 Task: Look for space in Moncton, Canada from 4th June, 2023 to 8th June, 2023 for 2 adults in price range Rs.8000 to Rs.16000. Place can be private room with 1  bedroom having 1 bed and 1 bathroom. Property type can be house, flat, guest house, hotel. Booking option can be shelf check-in. Required host language is English.
Action: Mouse moved to (434, 81)
Screenshot: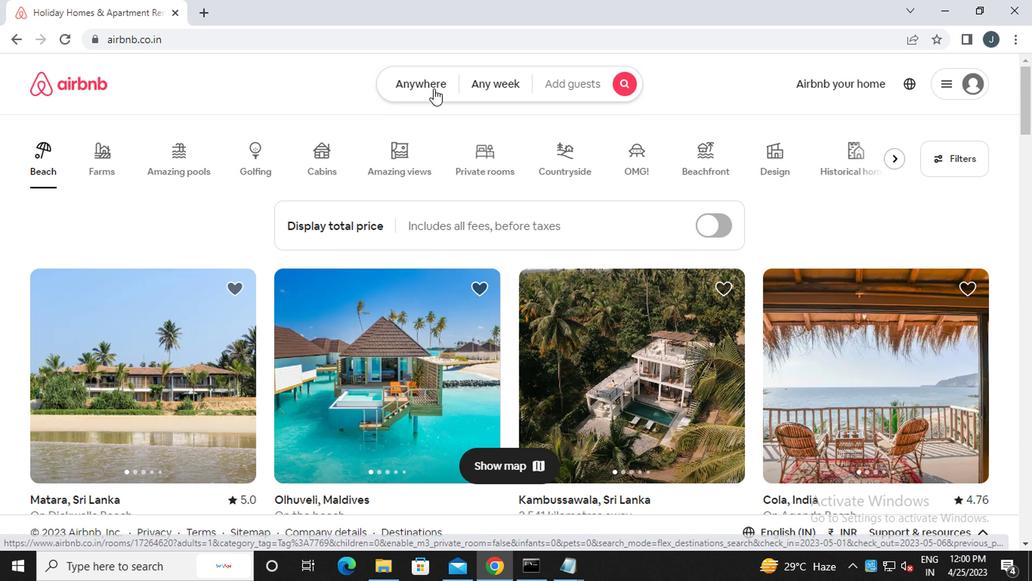 
Action: Mouse pressed left at (434, 81)
Screenshot: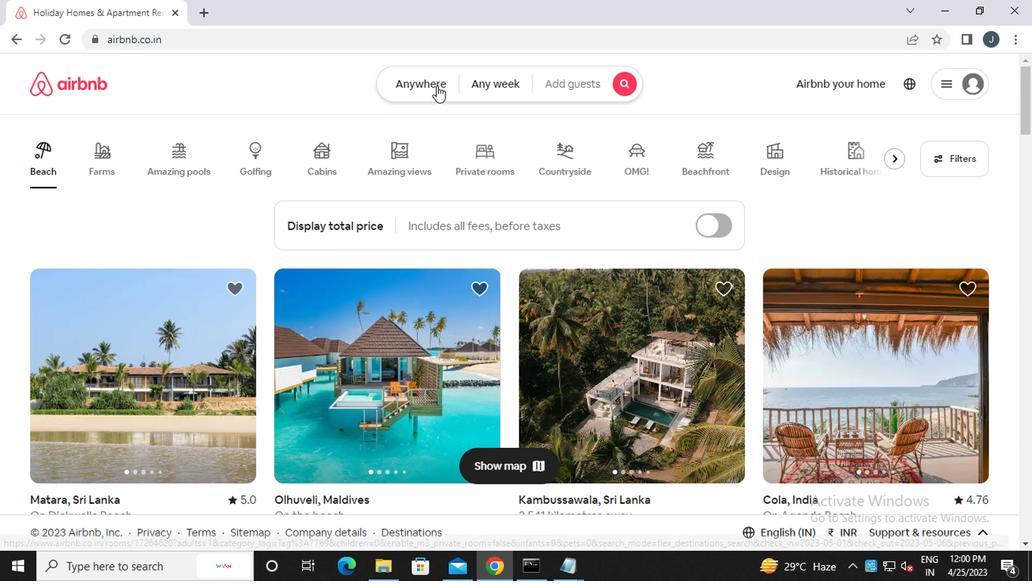 
Action: Mouse moved to (271, 140)
Screenshot: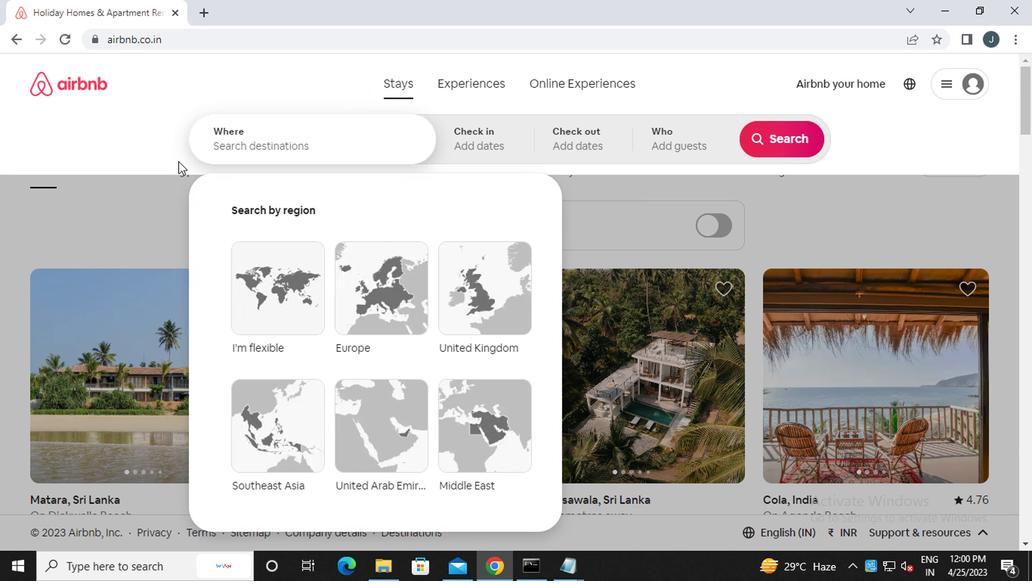 
Action: Mouse pressed left at (271, 140)
Screenshot: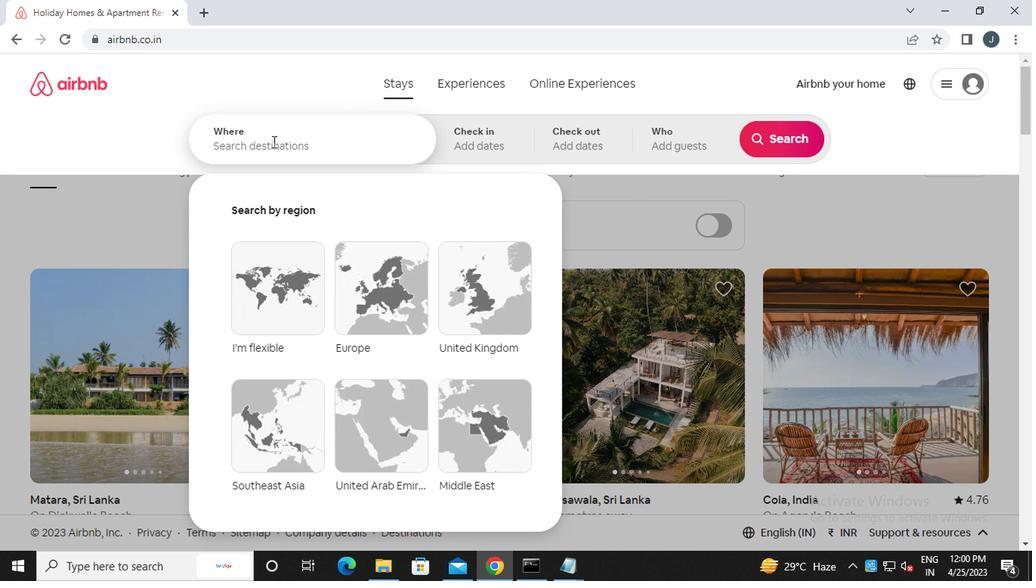 
Action: Key pressed m<Key.caps_lock>oncton,<Key.caps_lock>c<Key.caps_lock>anada
Screenshot: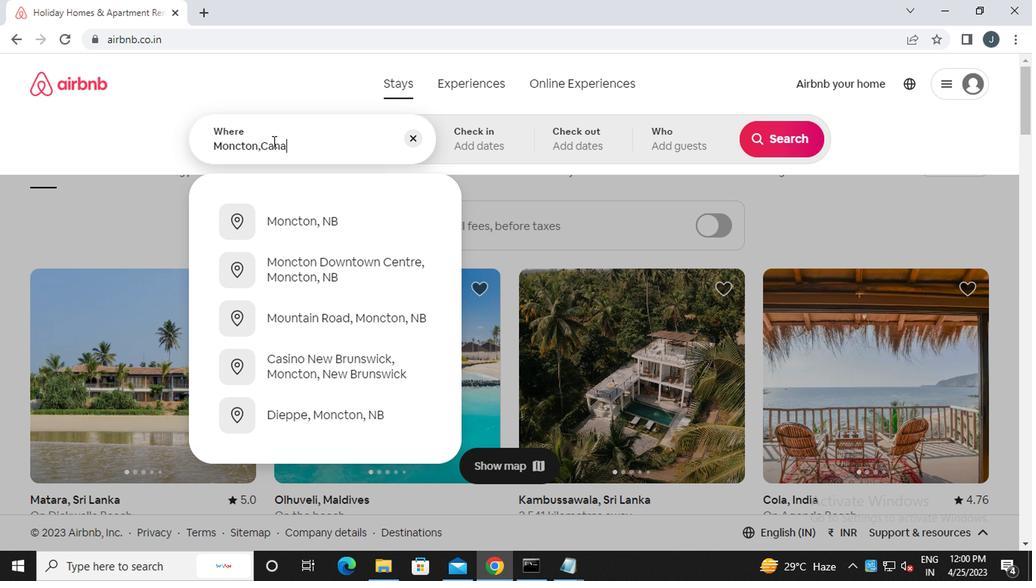 
Action: Mouse moved to (477, 149)
Screenshot: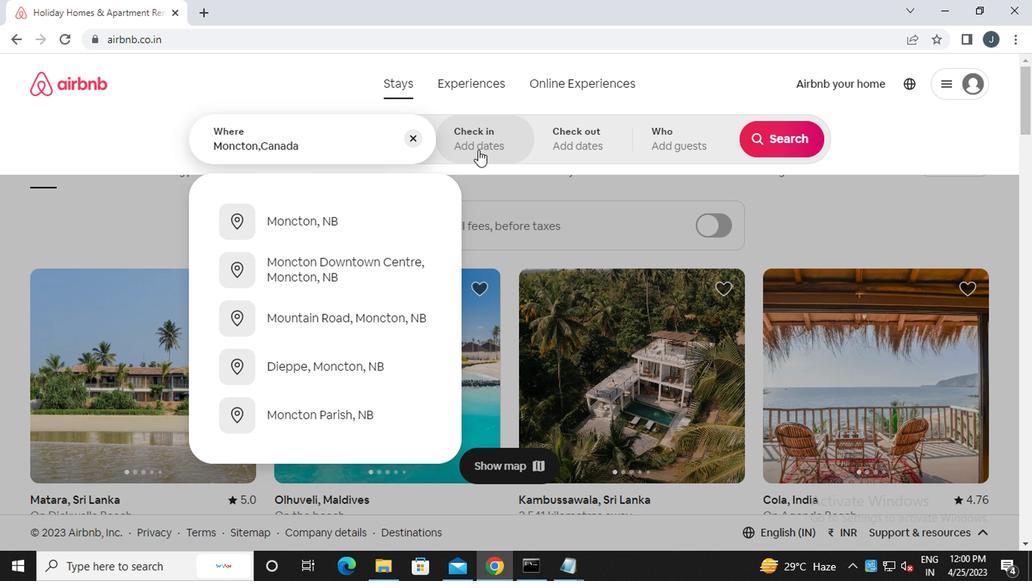 
Action: Mouse pressed left at (477, 149)
Screenshot: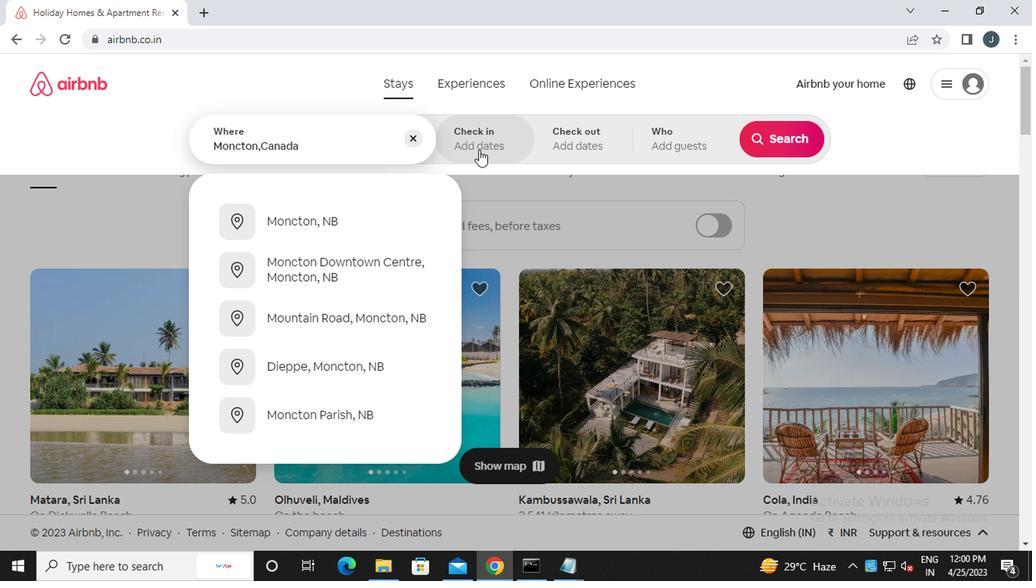 
Action: Mouse moved to (772, 263)
Screenshot: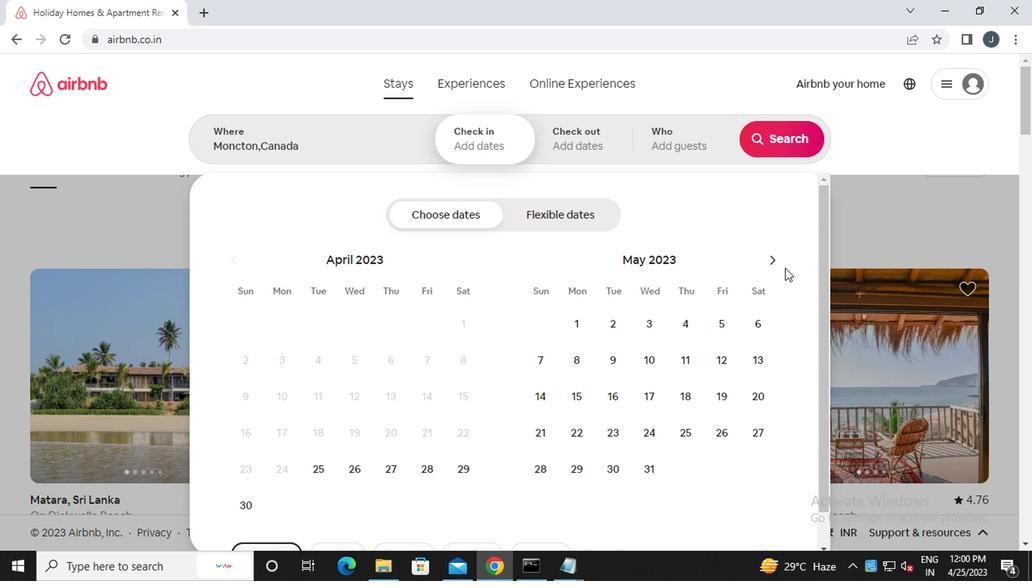 
Action: Mouse pressed left at (772, 263)
Screenshot: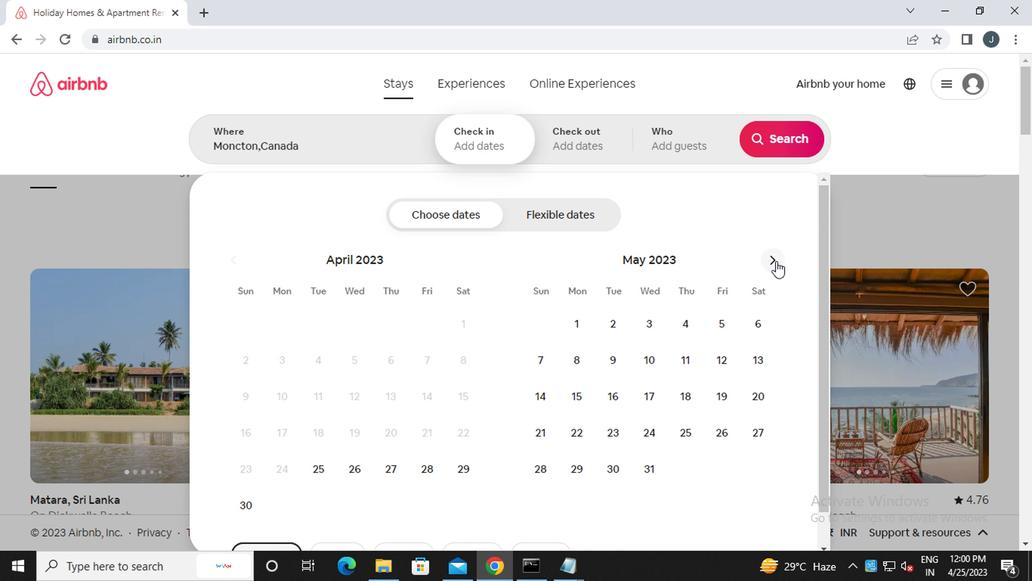 
Action: Mouse moved to (534, 353)
Screenshot: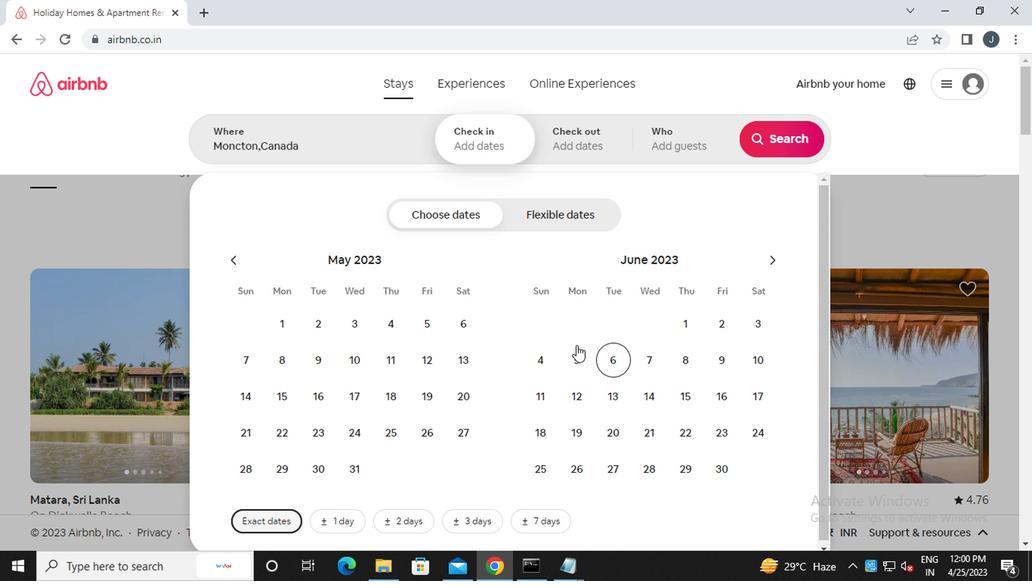 
Action: Mouse pressed left at (534, 353)
Screenshot: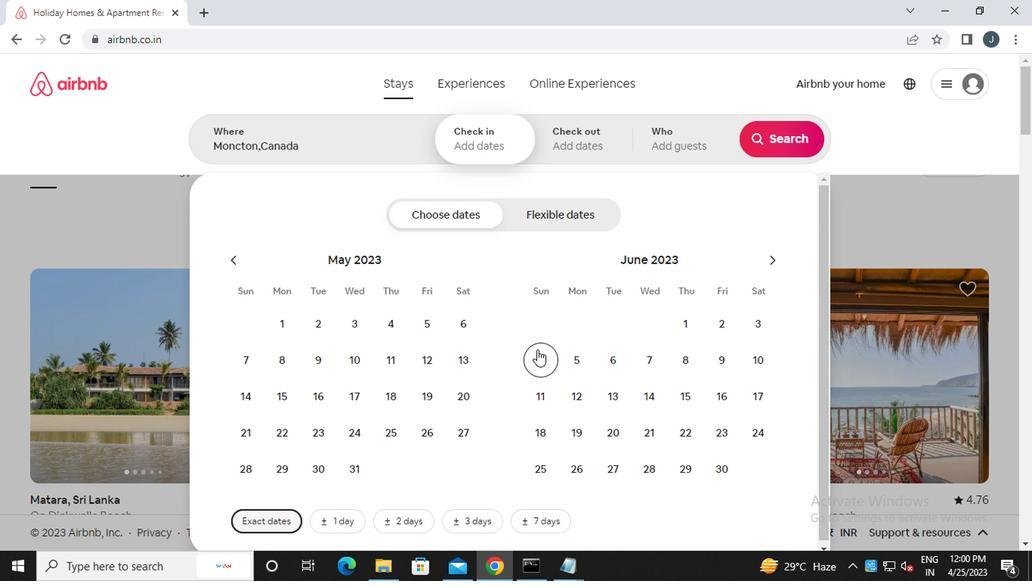 
Action: Mouse moved to (691, 362)
Screenshot: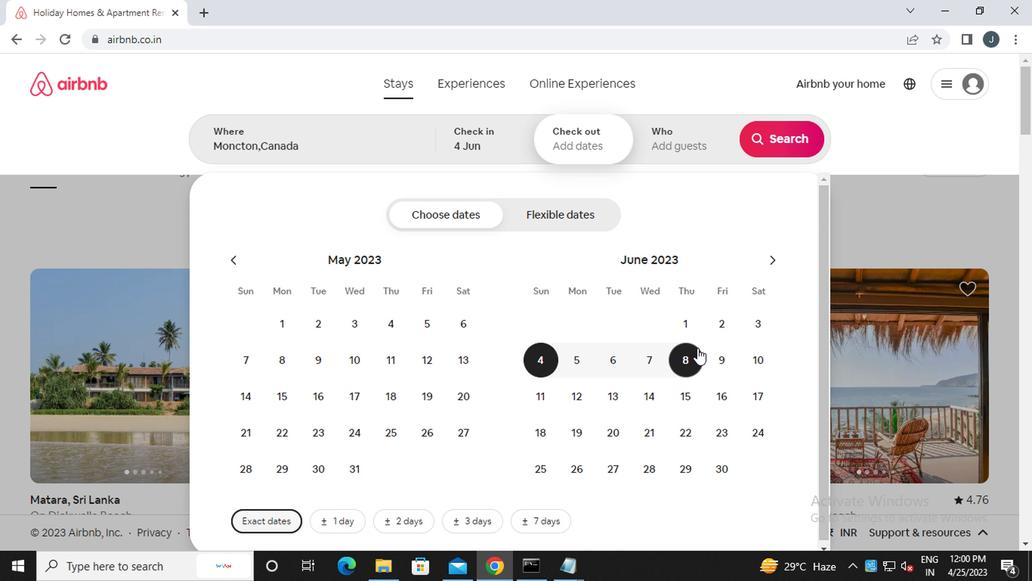 
Action: Mouse pressed left at (691, 362)
Screenshot: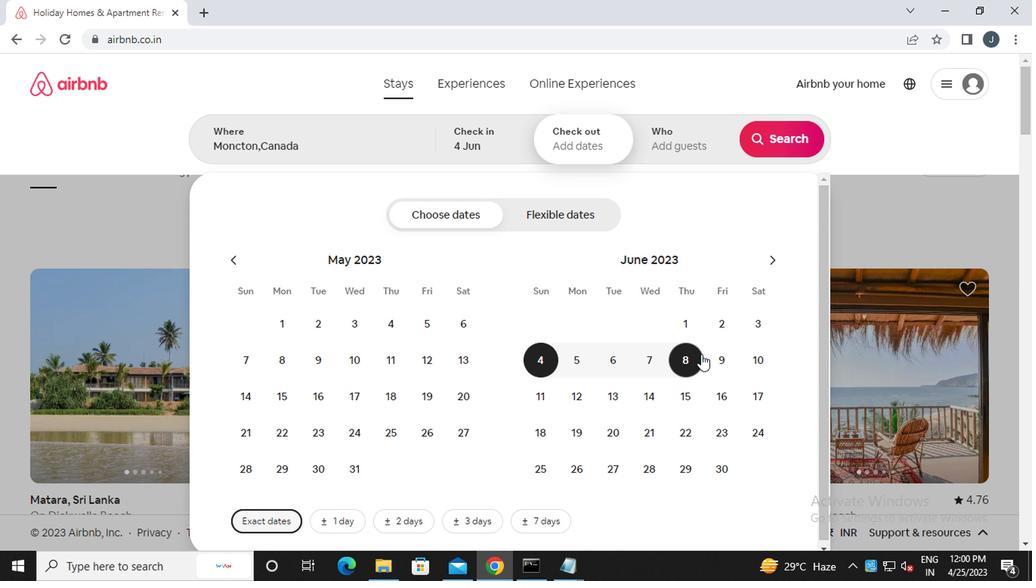 
Action: Mouse moved to (685, 145)
Screenshot: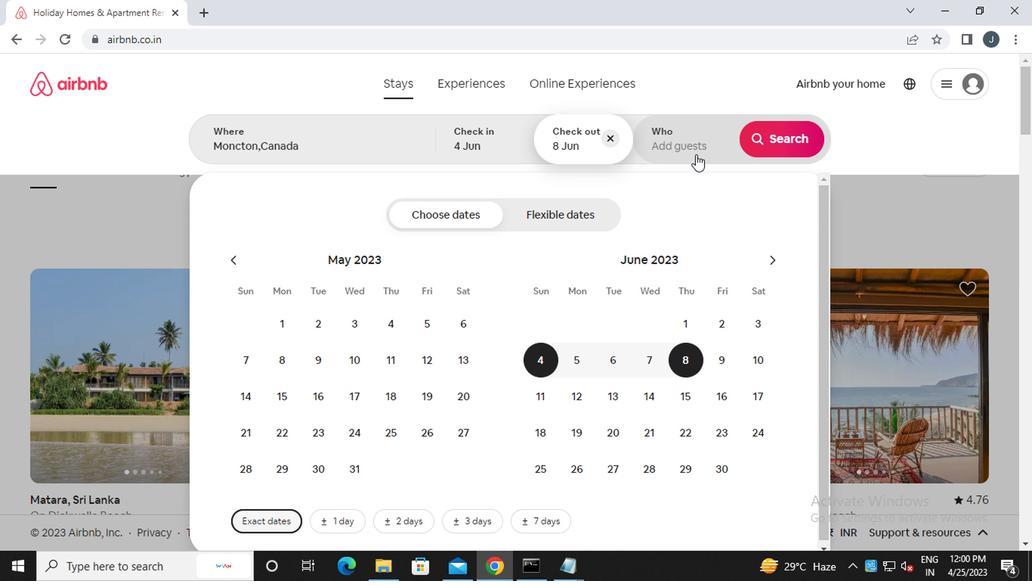 
Action: Mouse pressed left at (685, 145)
Screenshot: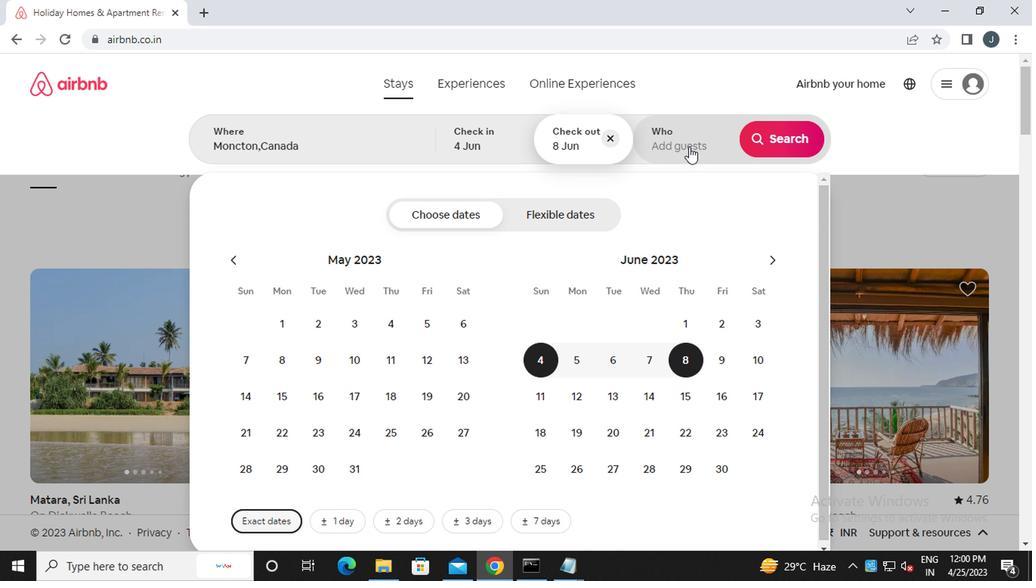 
Action: Mouse moved to (792, 215)
Screenshot: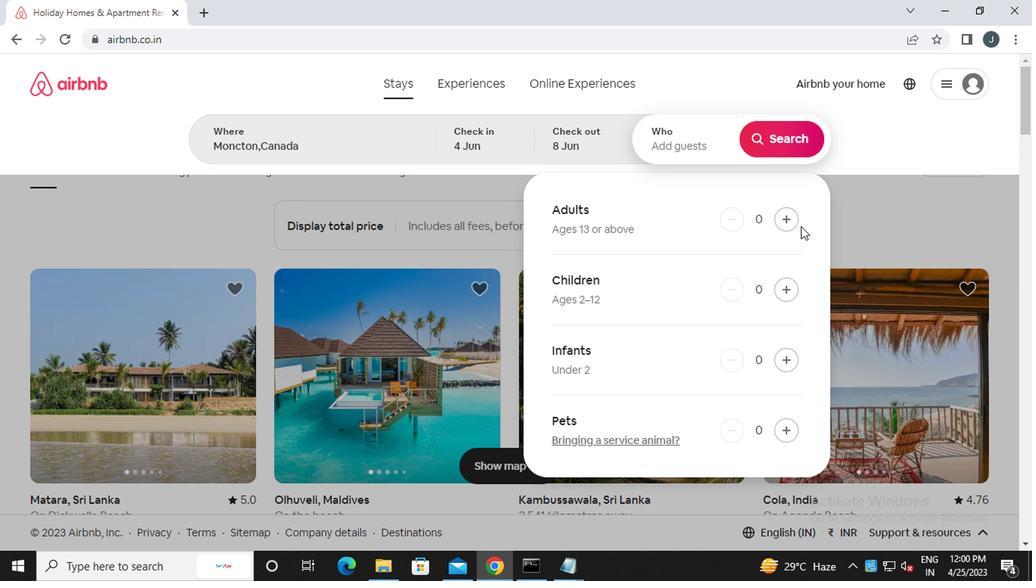 
Action: Mouse pressed left at (792, 215)
Screenshot: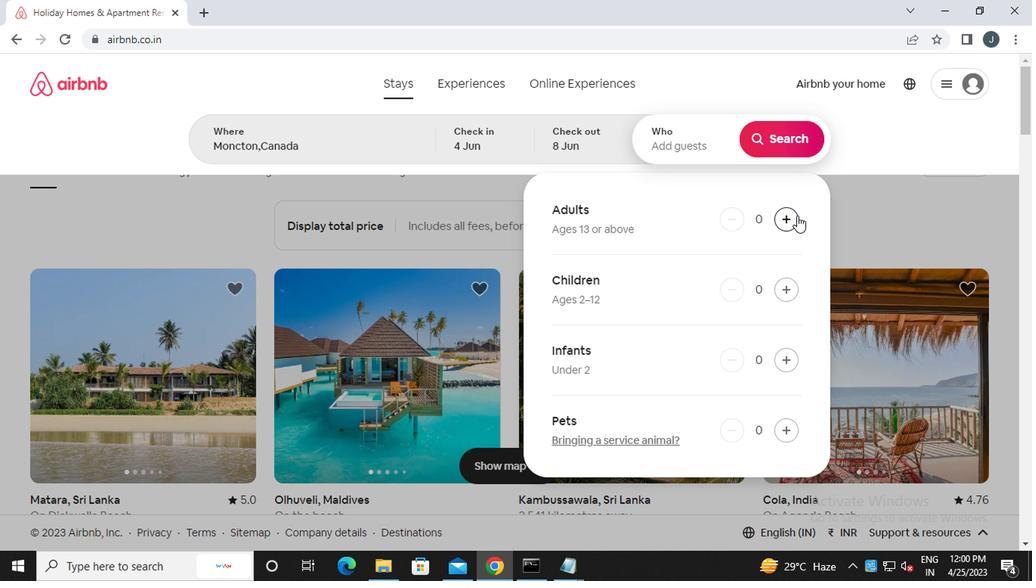 
Action: Mouse pressed left at (792, 215)
Screenshot: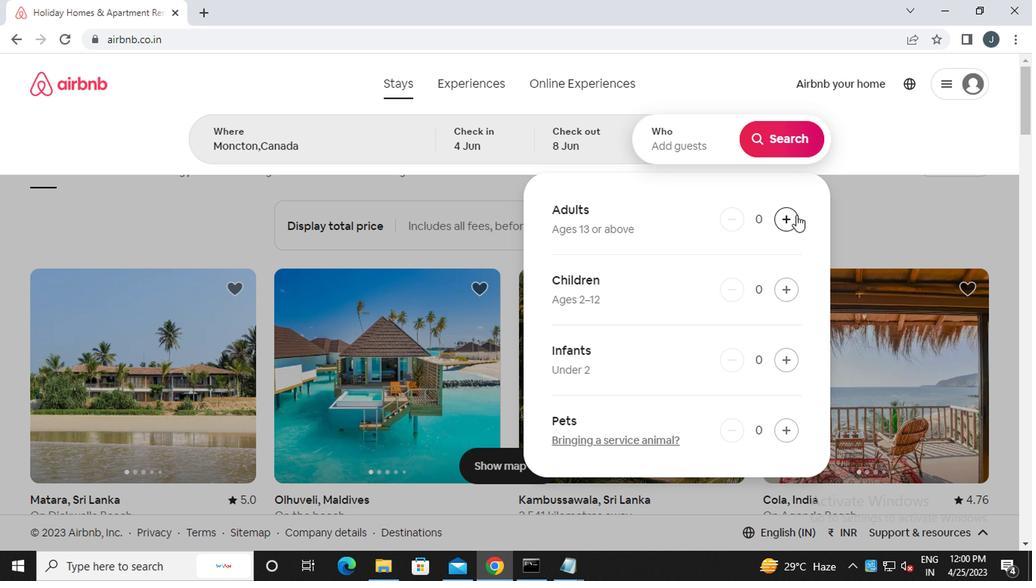 
Action: Mouse moved to (773, 138)
Screenshot: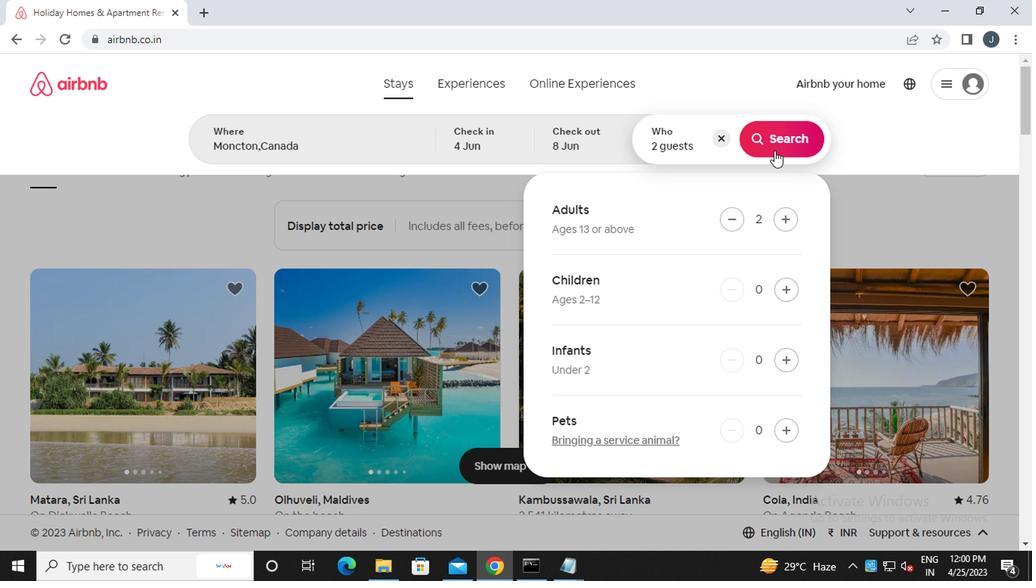 
Action: Mouse pressed left at (773, 138)
Screenshot: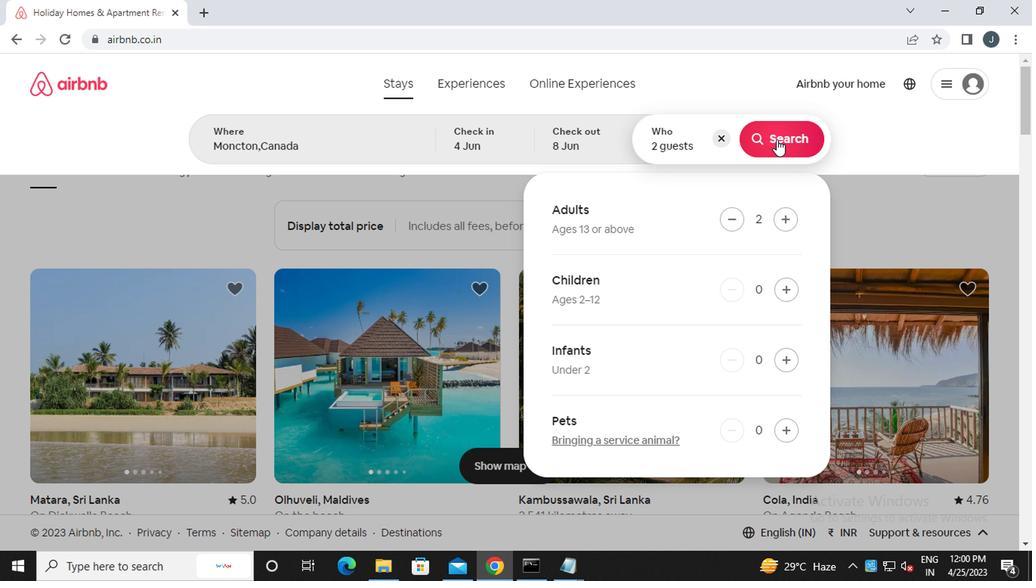 
Action: Mouse moved to (965, 143)
Screenshot: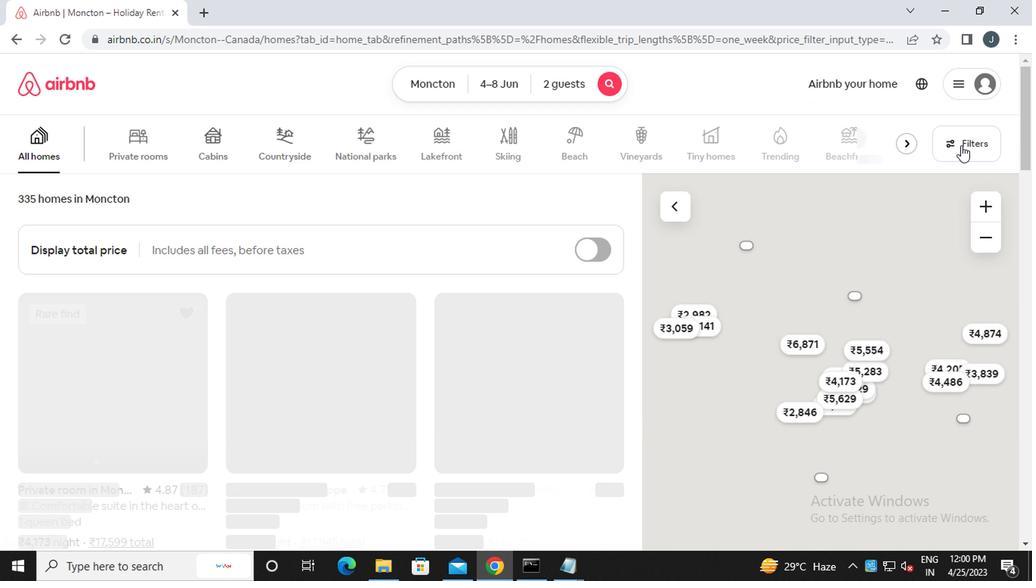 
Action: Mouse pressed left at (965, 143)
Screenshot: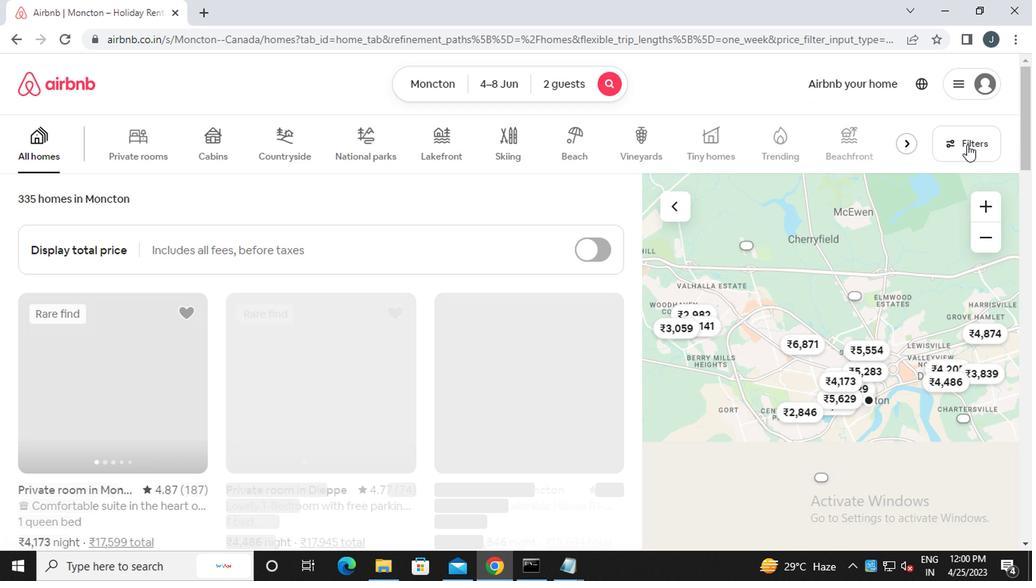 
Action: Mouse moved to (319, 330)
Screenshot: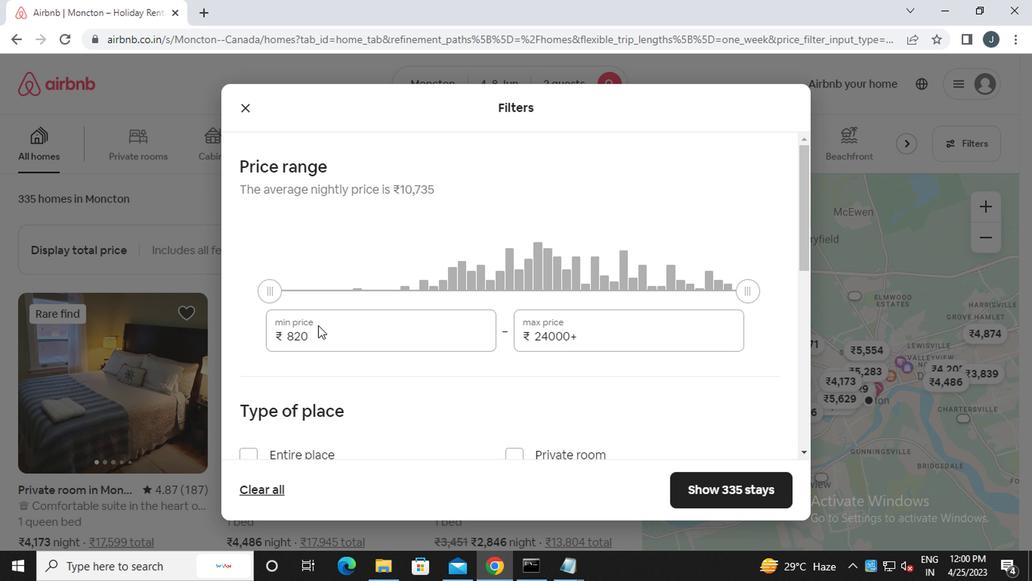
Action: Mouse pressed left at (319, 330)
Screenshot: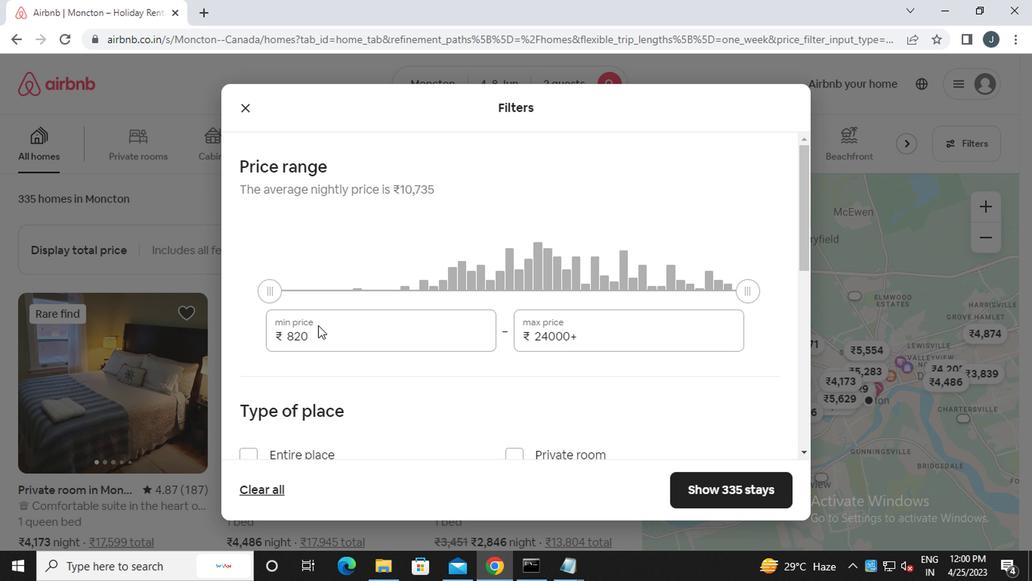 
Action: Mouse moved to (320, 330)
Screenshot: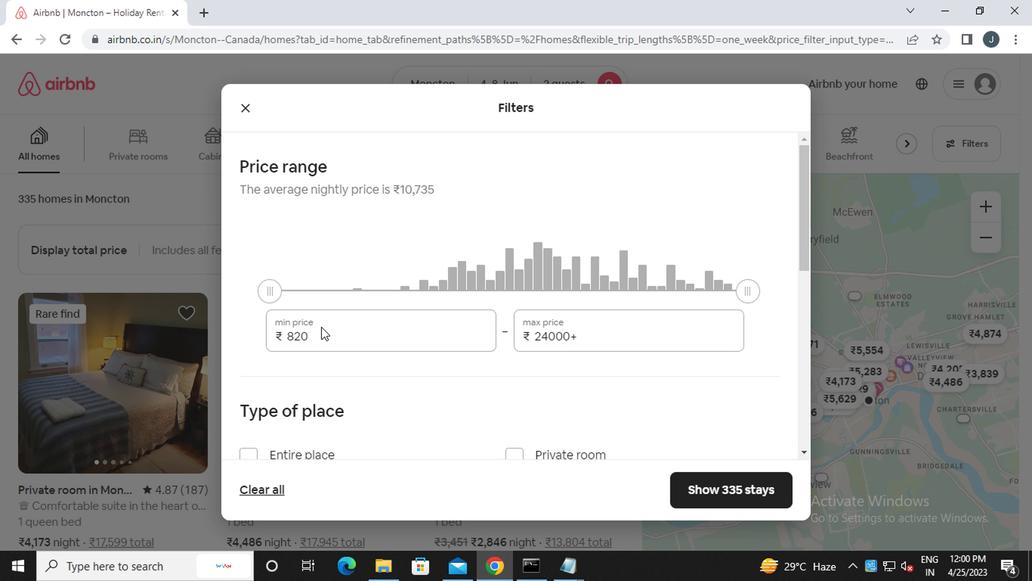 
Action: Key pressed <Key.backspace><Key.backspace><<96>><<96>><<96>>
Screenshot: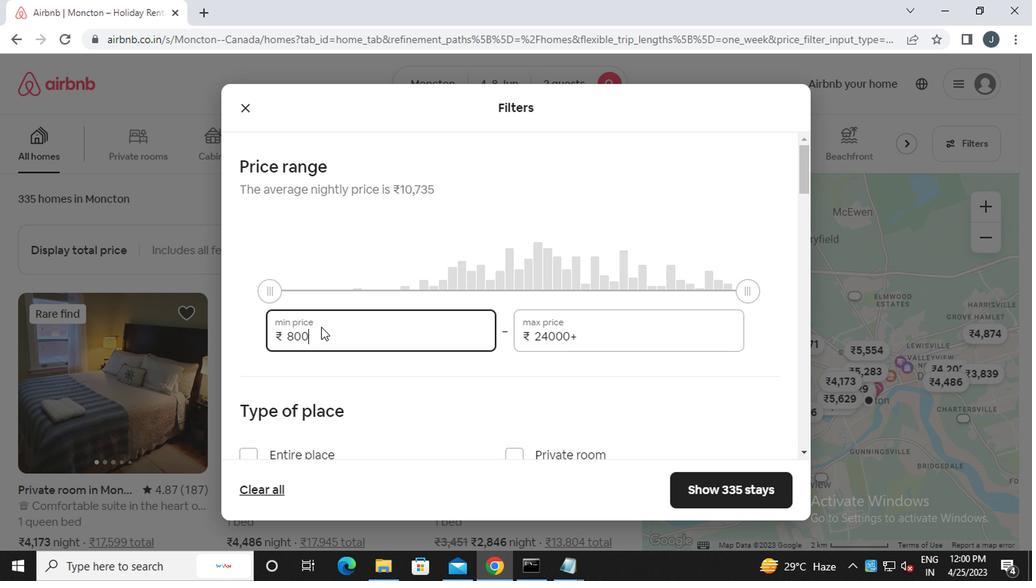 
Action: Mouse moved to (606, 337)
Screenshot: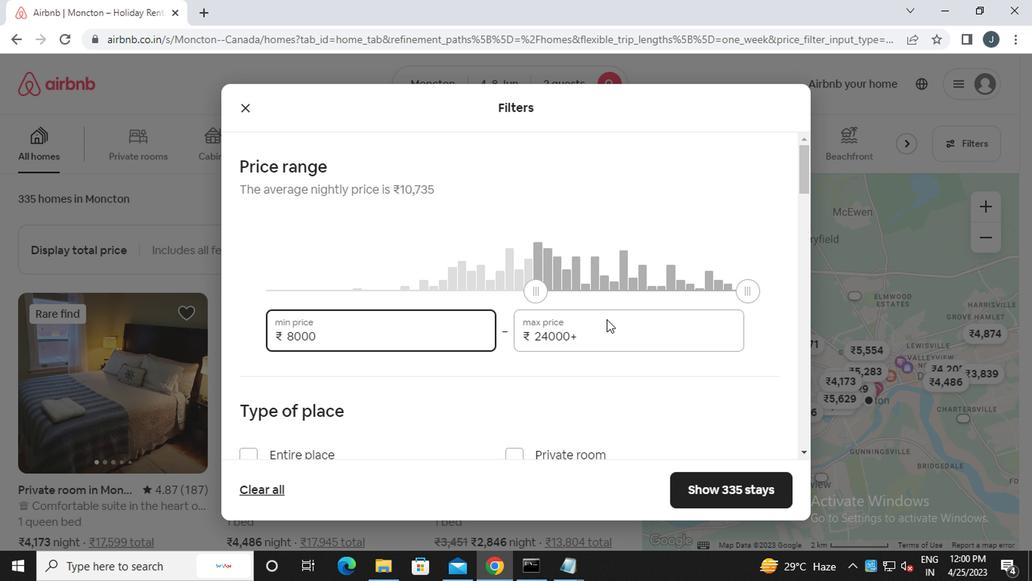 
Action: Mouse pressed left at (606, 337)
Screenshot: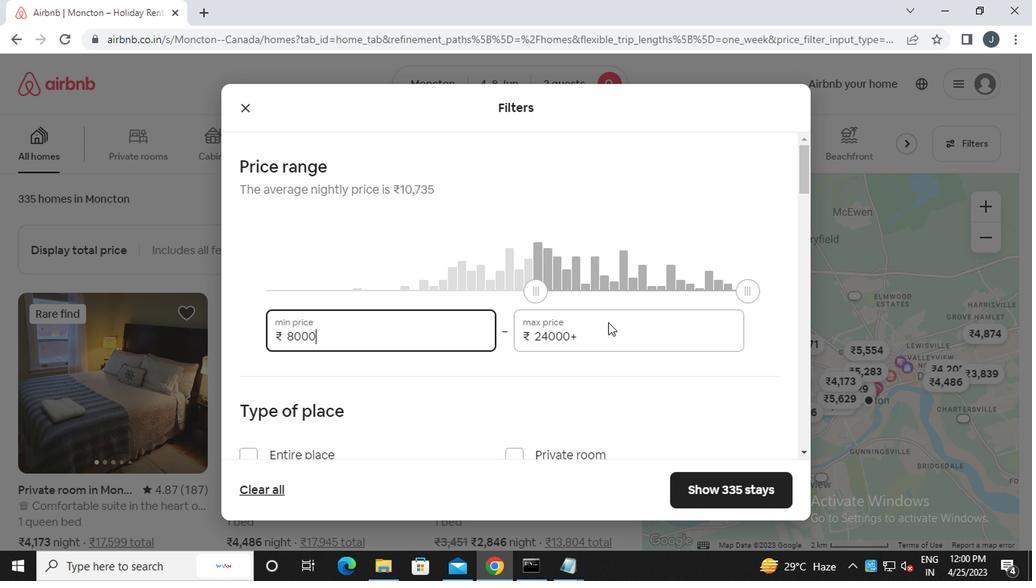 
Action: Mouse moved to (608, 338)
Screenshot: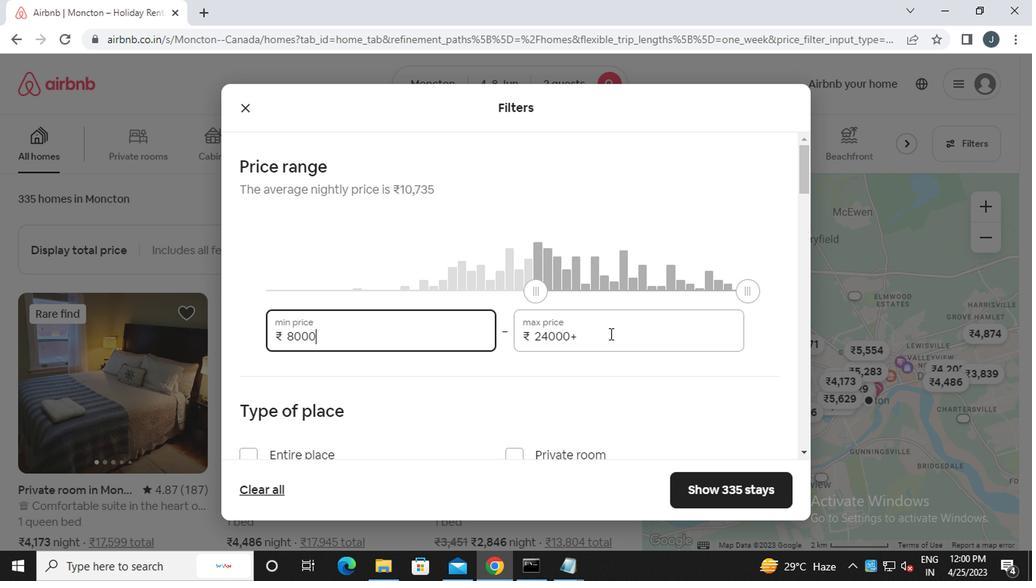 
Action: Key pressed <Key.backspace><Key.backspace><Key.backspace><Key.backspace><Key.backspace><Key.backspace><Key.backspace><Key.backspace><Key.backspace><Key.backspace><Key.backspace><<97>><<102>><<96>><<96>><<96>>
Screenshot: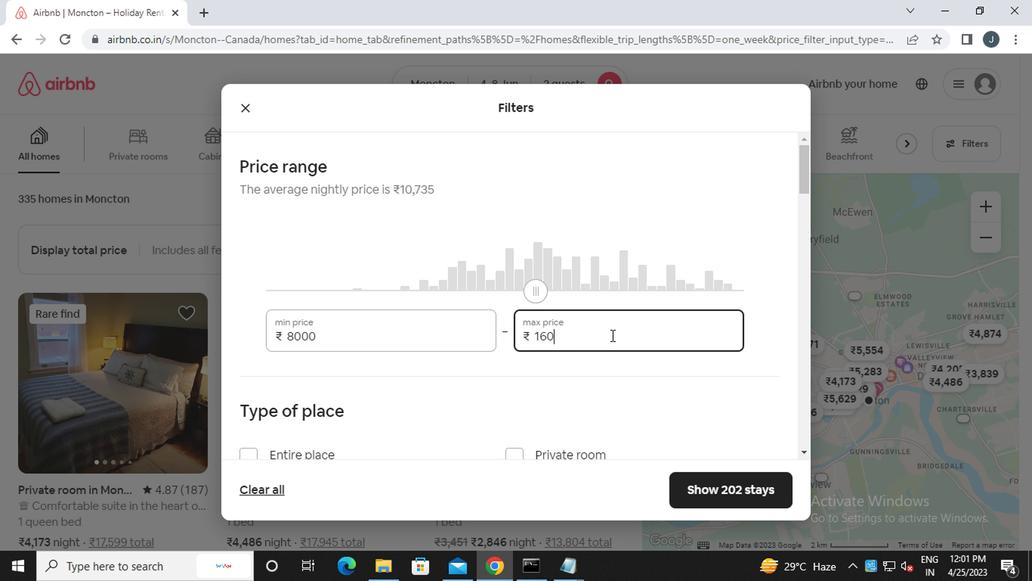 
Action: Mouse scrolled (608, 337) with delta (0, -1)
Screenshot: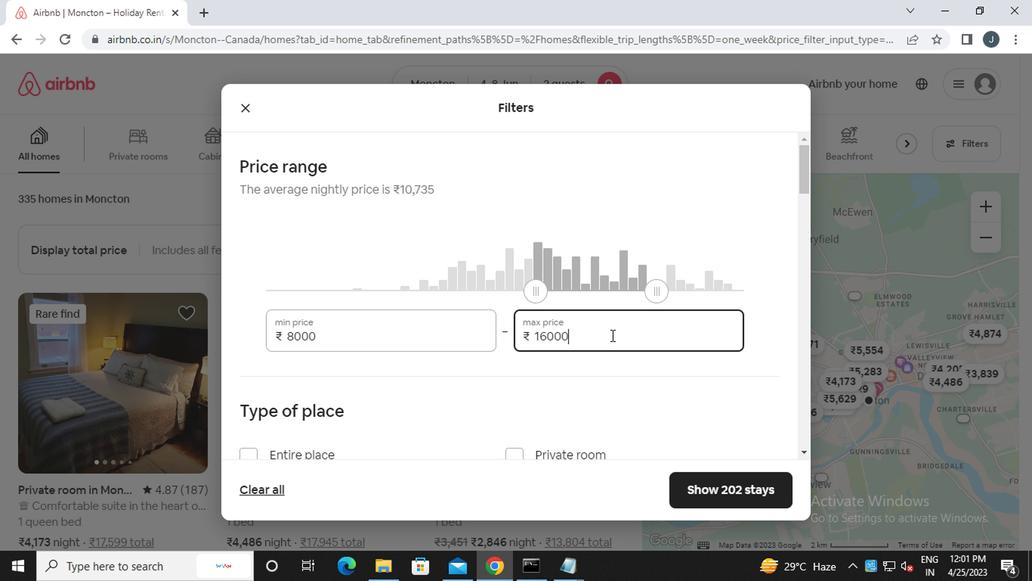 
Action: Mouse scrolled (608, 337) with delta (0, -1)
Screenshot: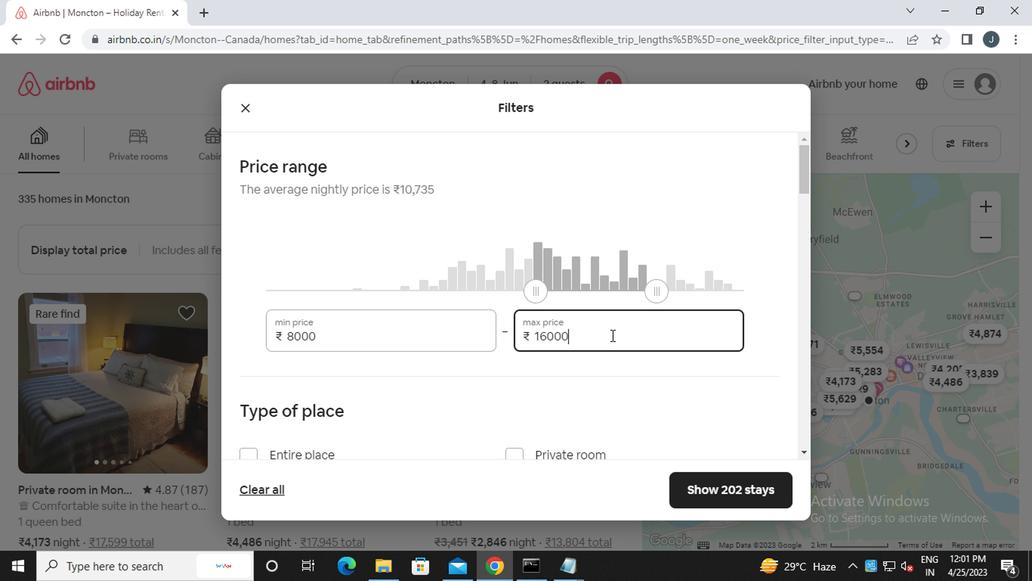 
Action: Mouse scrolled (608, 337) with delta (0, -1)
Screenshot: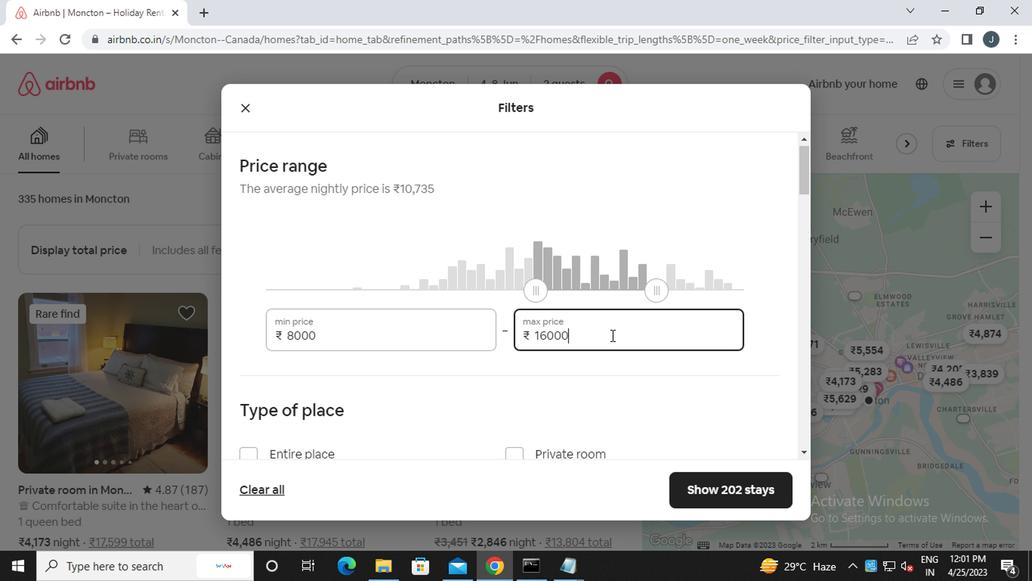 
Action: Mouse scrolled (608, 337) with delta (0, -1)
Screenshot: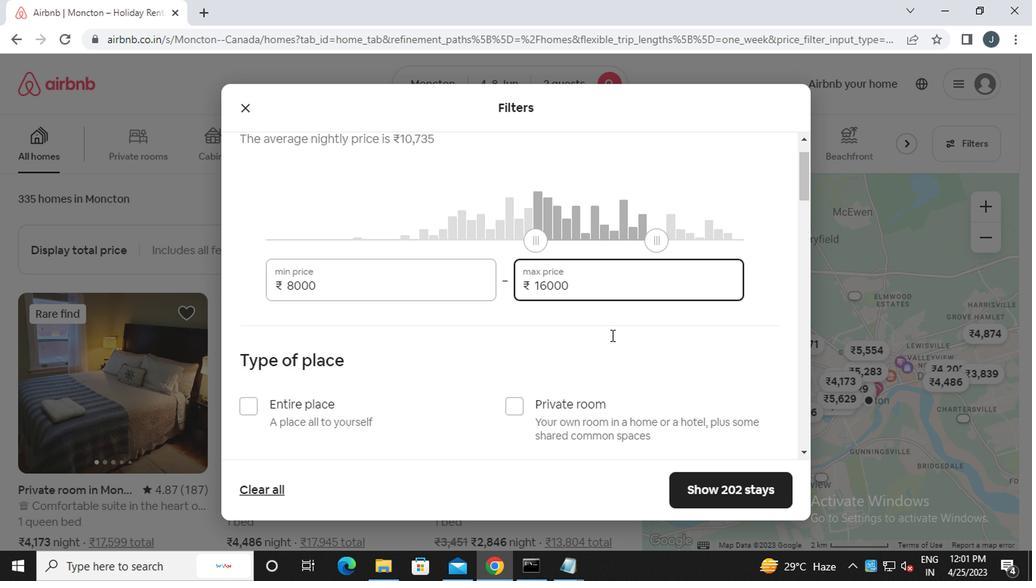 
Action: Mouse moved to (515, 154)
Screenshot: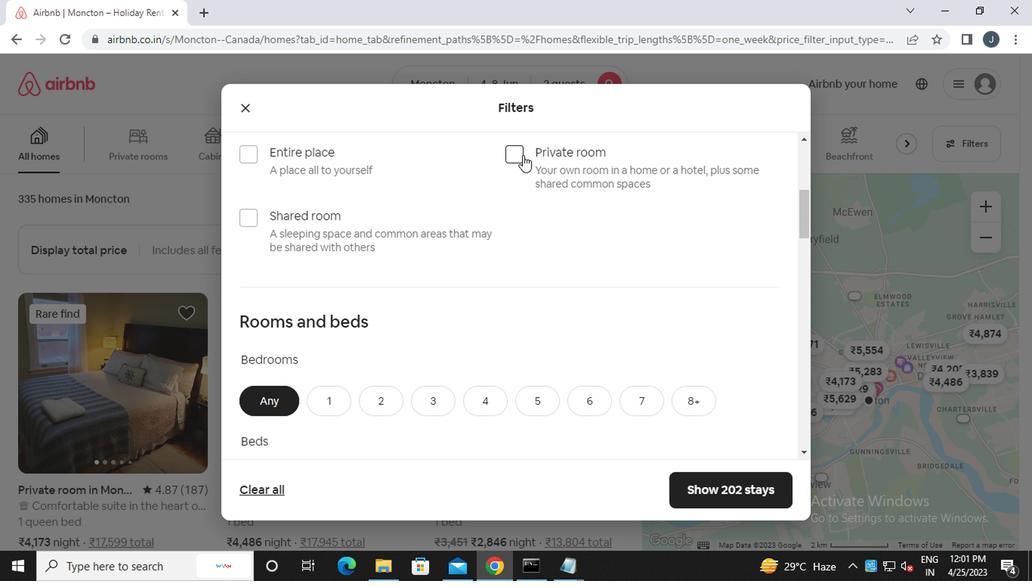 
Action: Mouse pressed left at (515, 154)
Screenshot: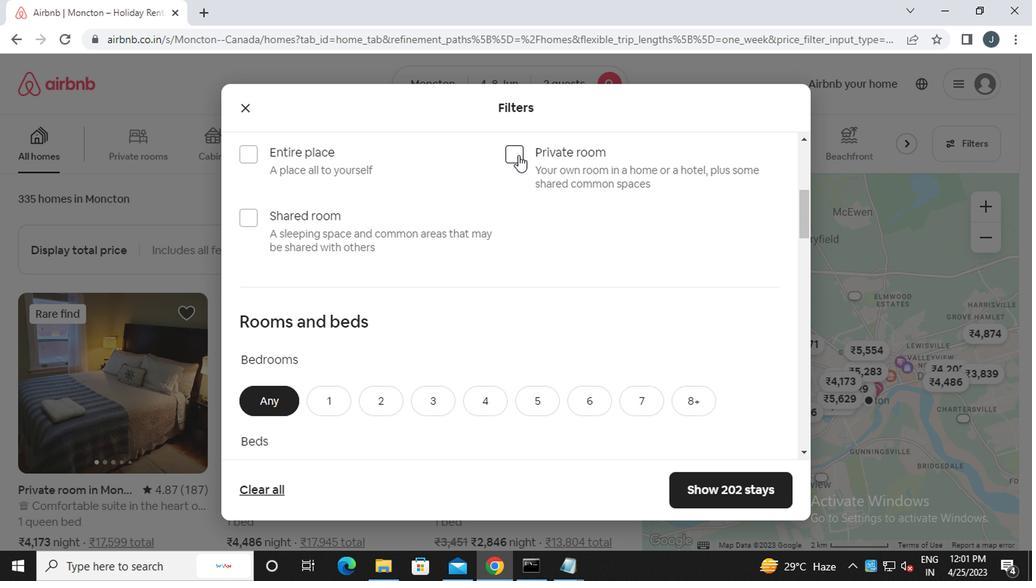 
Action: Mouse moved to (445, 254)
Screenshot: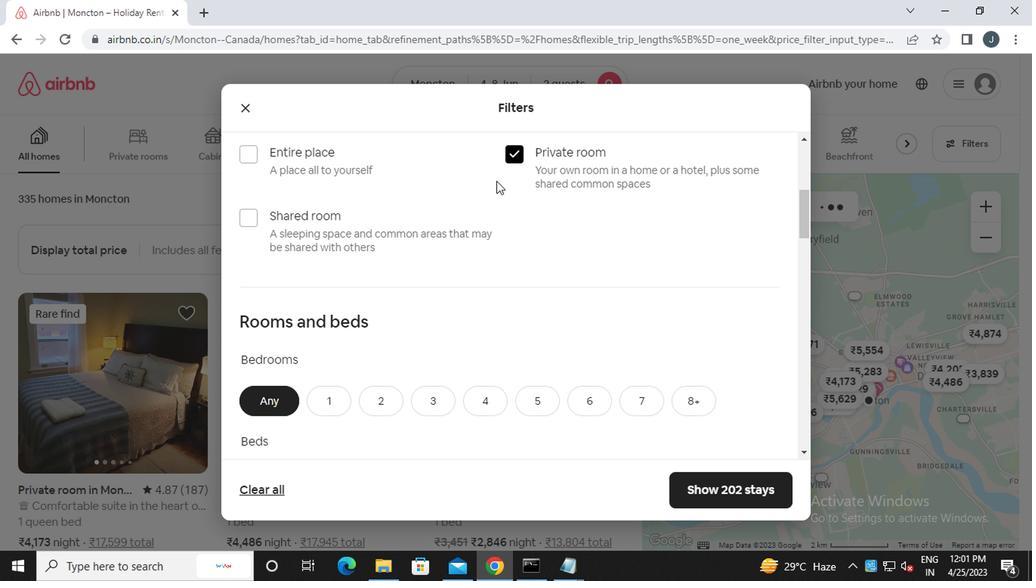 
Action: Mouse scrolled (445, 253) with delta (0, -1)
Screenshot: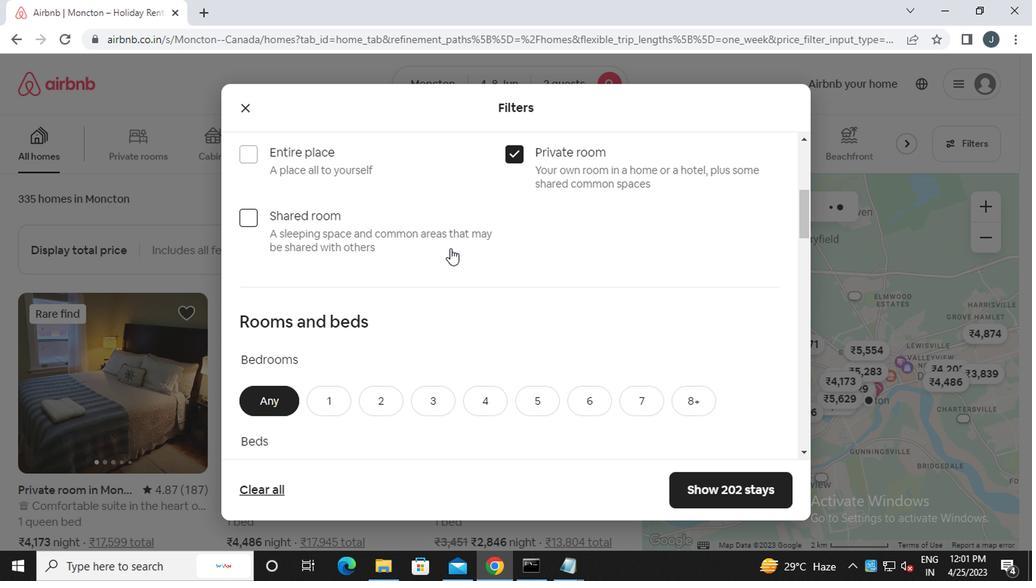 
Action: Mouse scrolled (445, 253) with delta (0, -1)
Screenshot: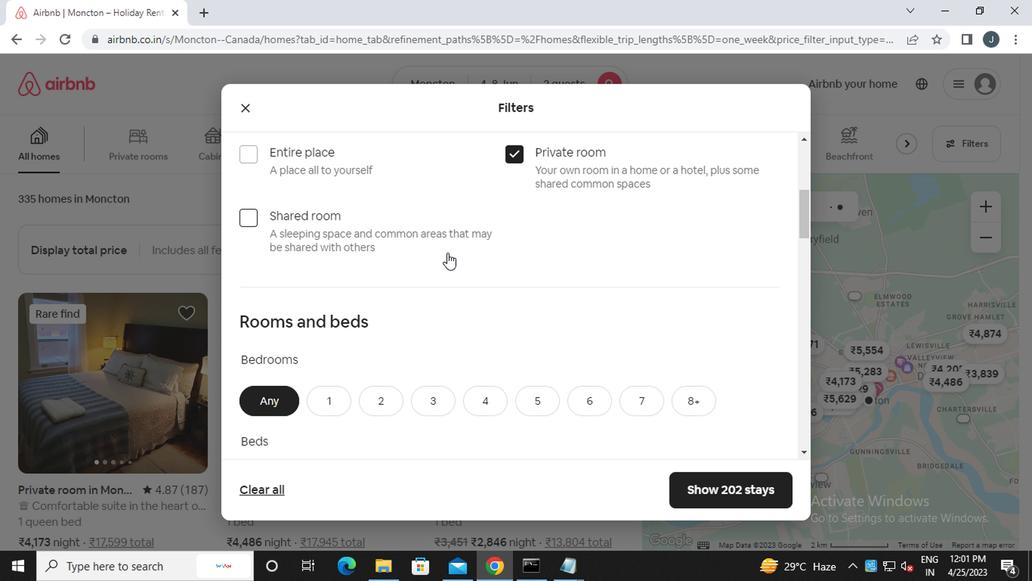 
Action: Mouse moved to (337, 252)
Screenshot: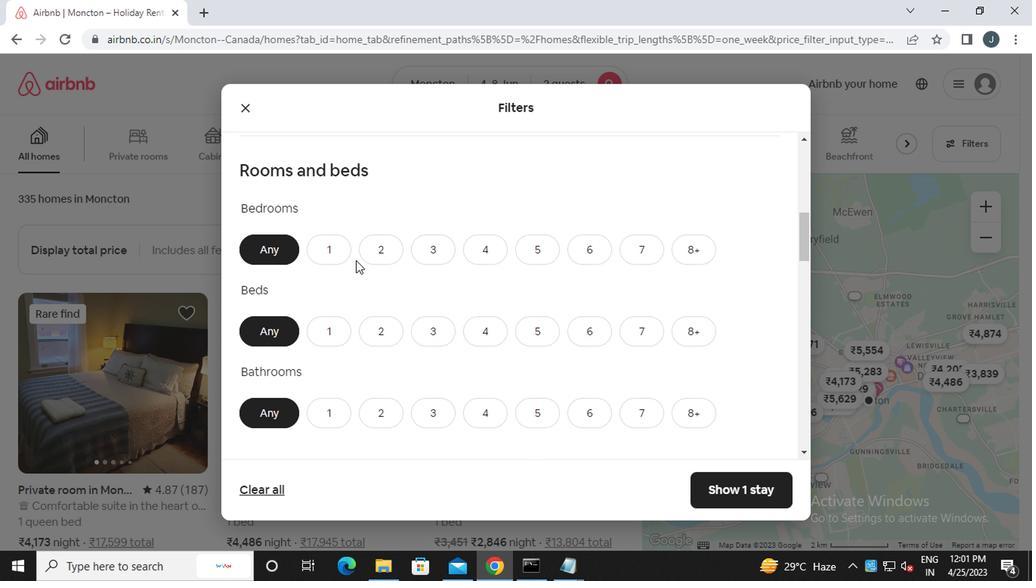
Action: Mouse pressed left at (337, 252)
Screenshot: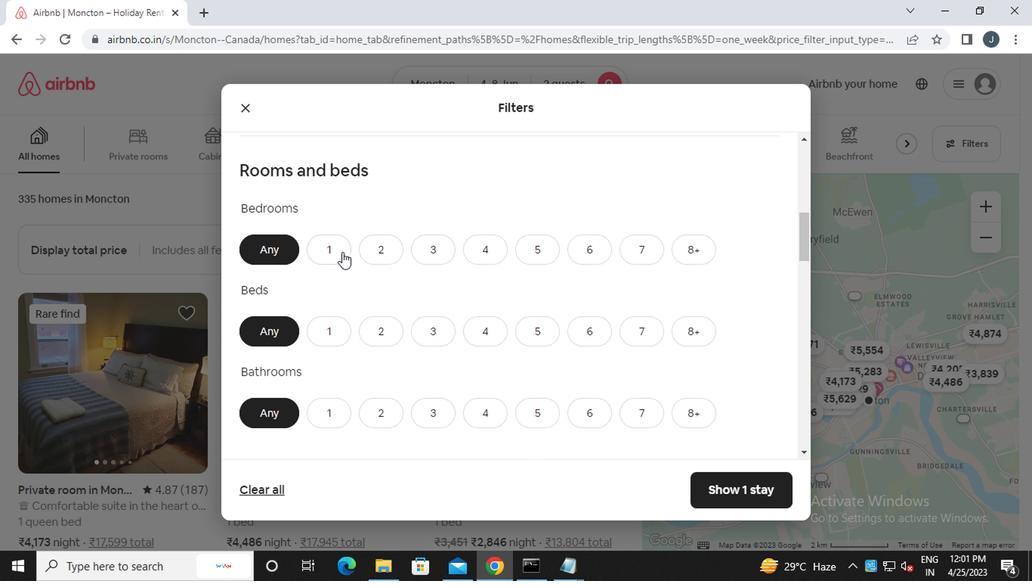 
Action: Mouse moved to (320, 335)
Screenshot: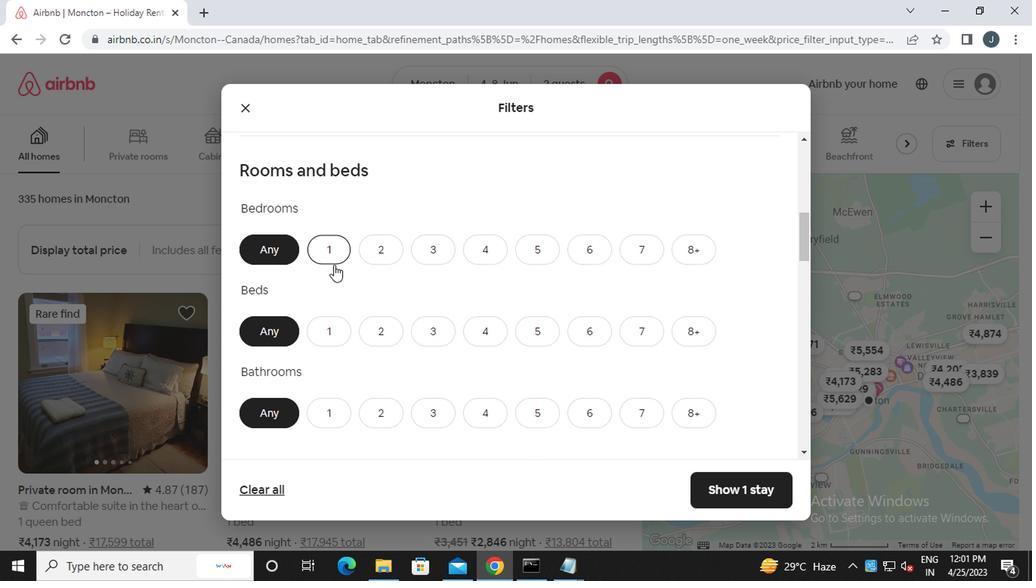 
Action: Mouse pressed left at (320, 335)
Screenshot: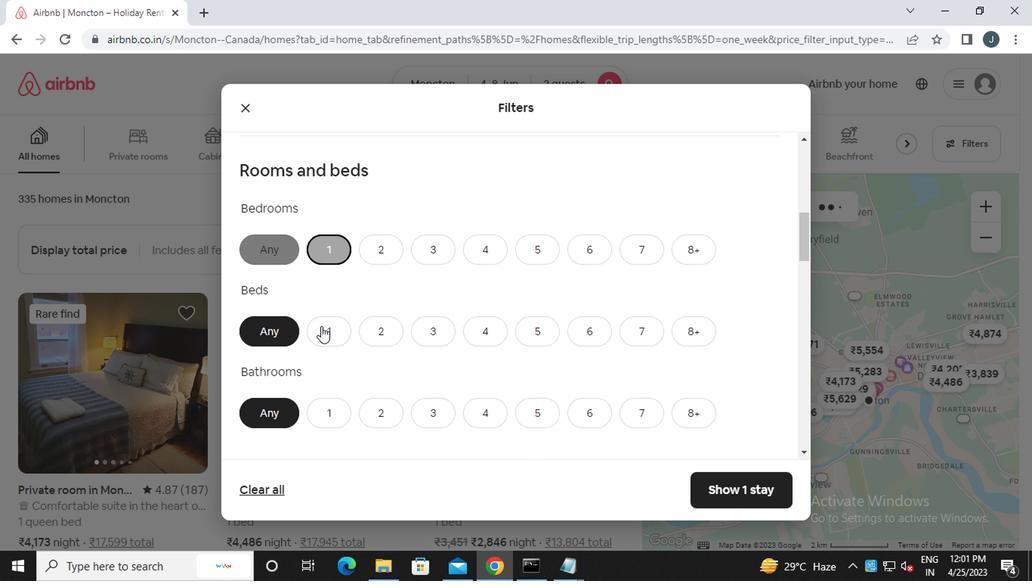 
Action: Mouse moved to (322, 411)
Screenshot: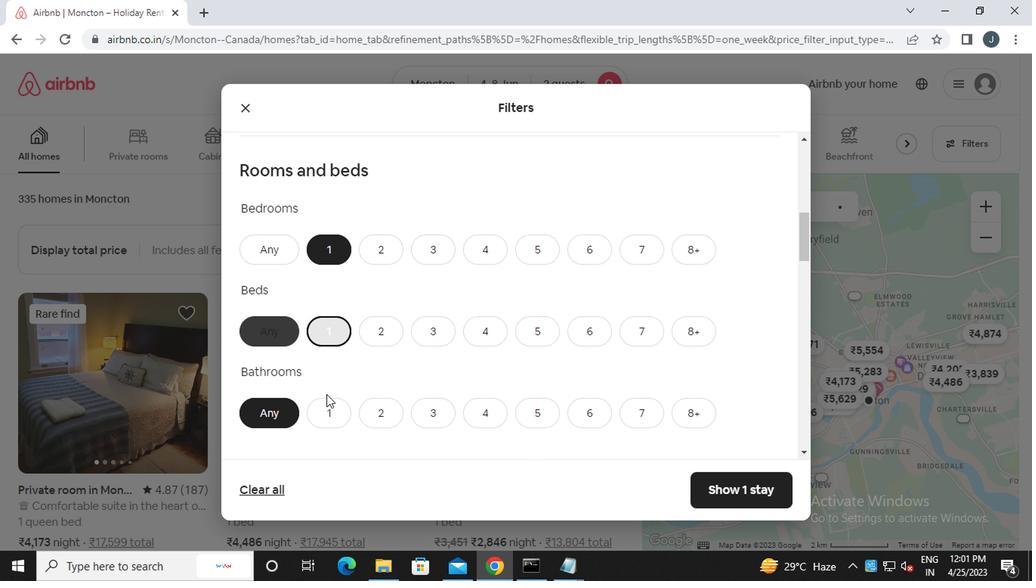 
Action: Mouse pressed left at (322, 411)
Screenshot: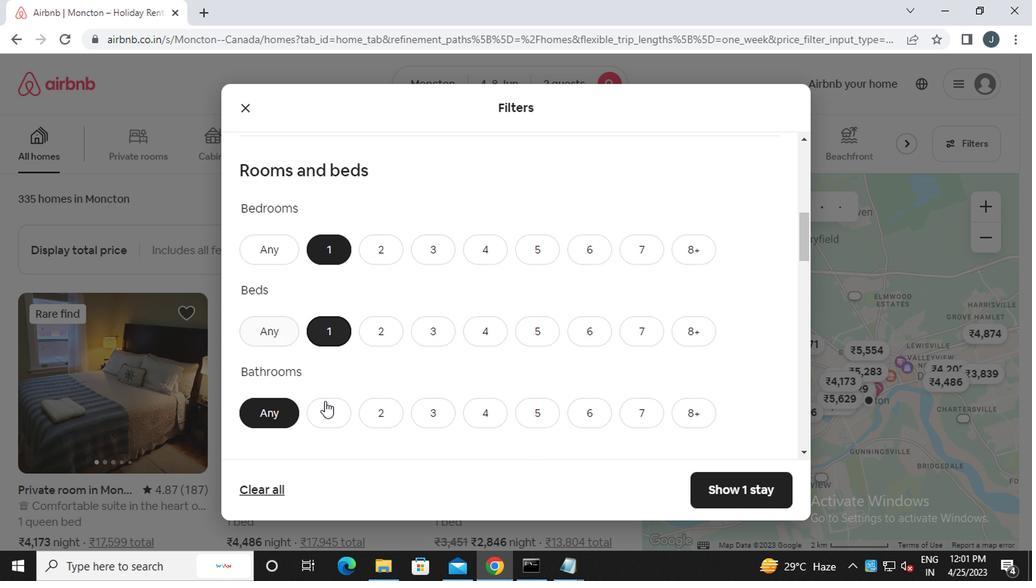 
Action: Mouse moved to (372, 430)
Screenshot: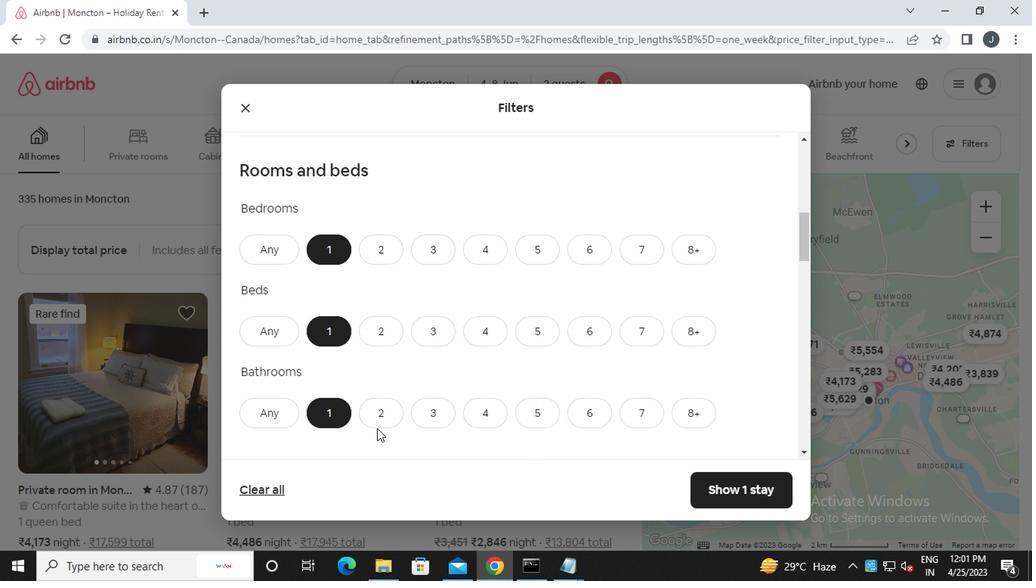 
Action: Mouse scrolled (372, 430) with delta (0, 0)
Screenshot: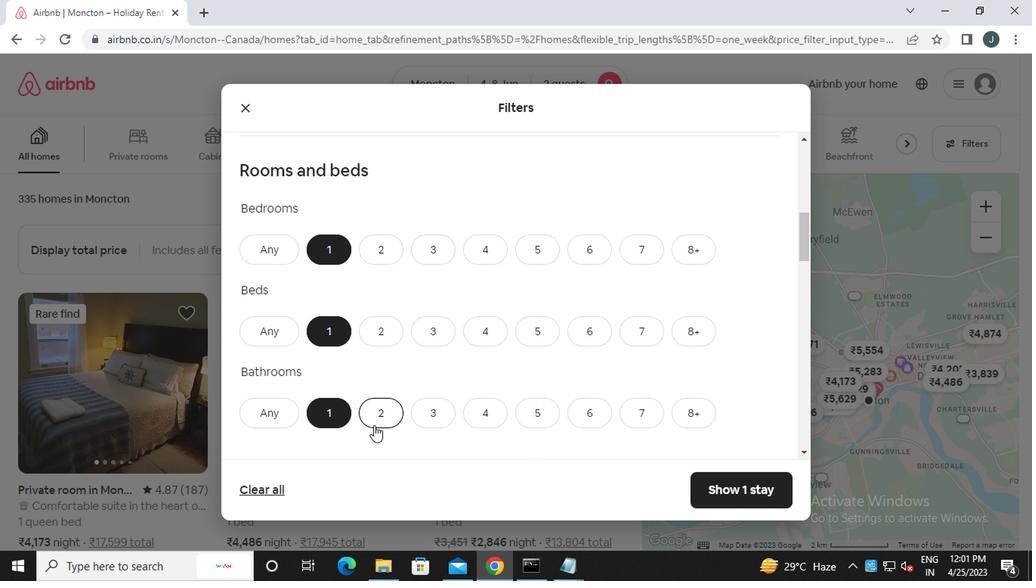 
Action: Mouse scrolled (372, 430) with delta (0, 0)
Screenshot: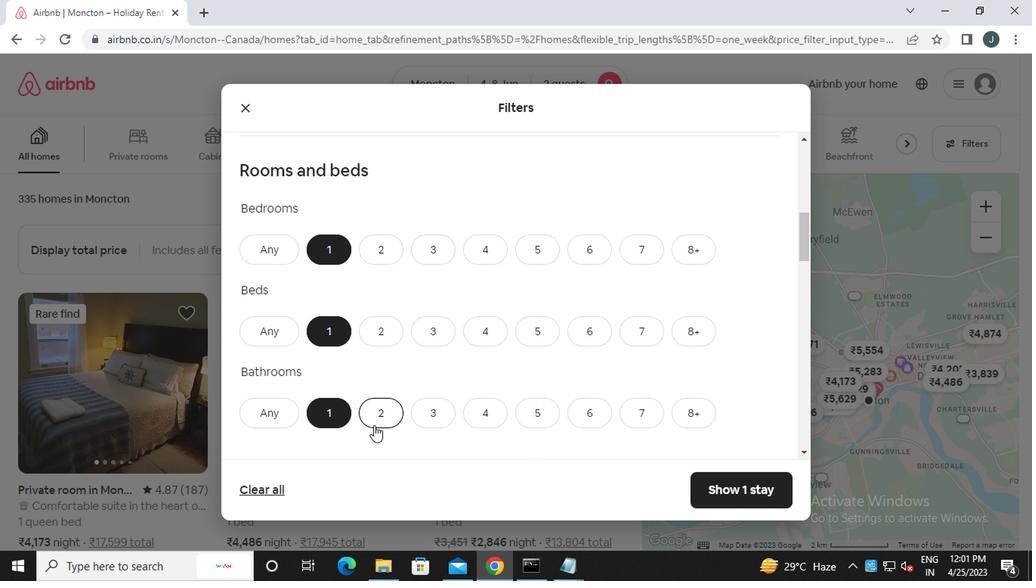 
Action: Mouse scrolled (372, 430) with delta (0, 0)
Screenshot: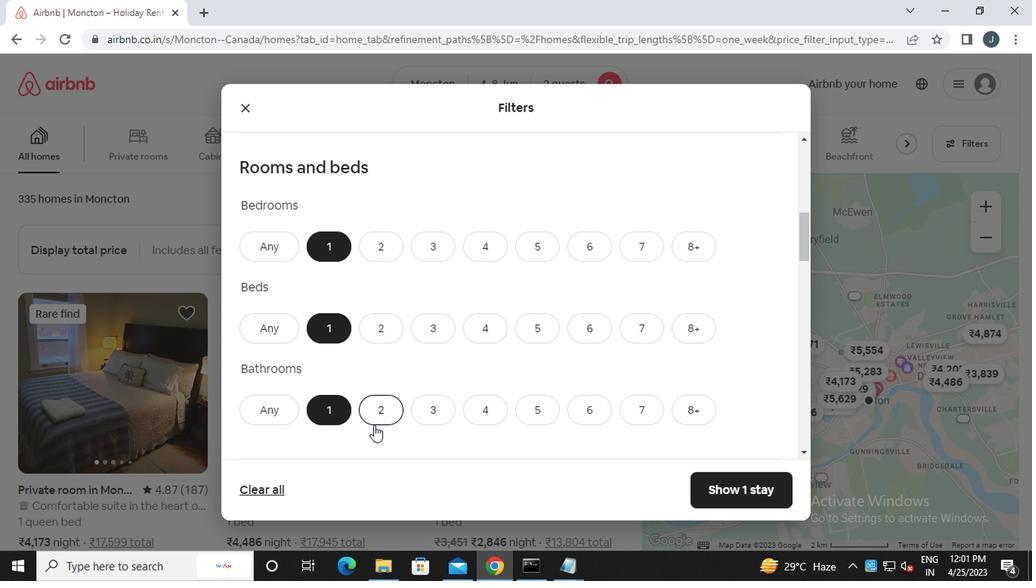 
Action: Mouse scrolled (372, 430) with delta (0, 0)
Screenshot: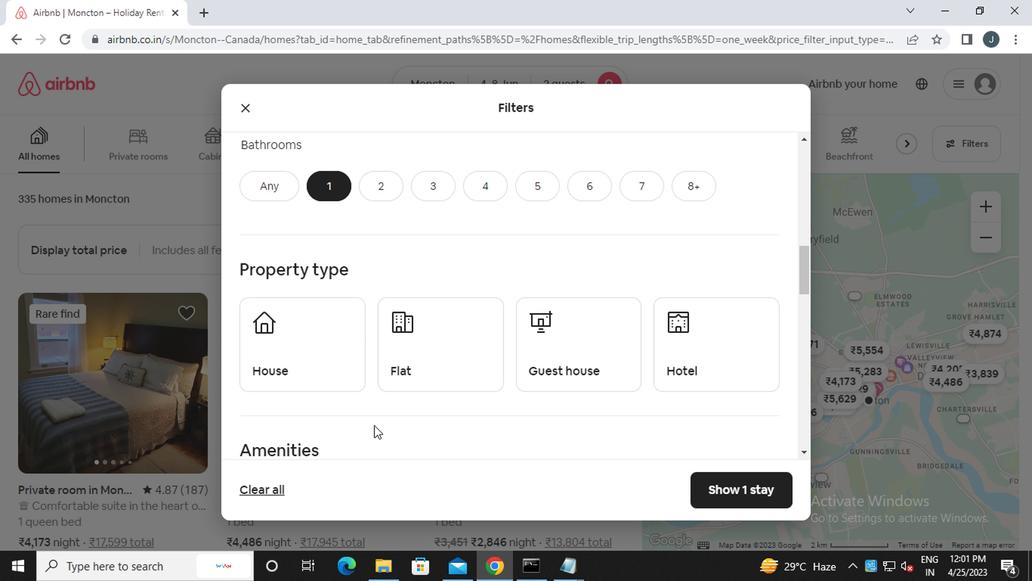 
Action: Mouse scrolled (372, 430) with delta (0, 0)
Screenshot: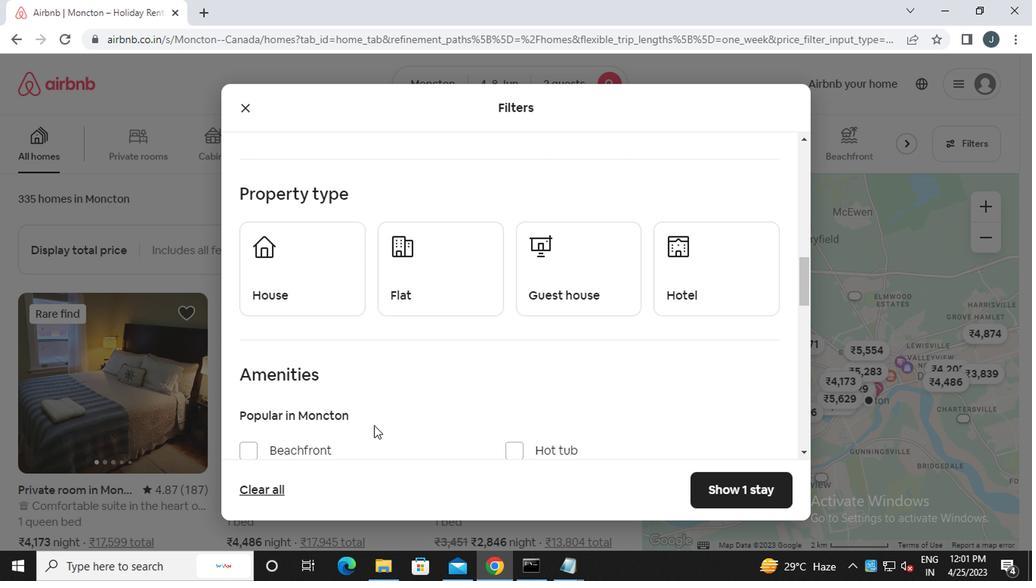 
Action: Mouse moved to (303, 211)
Screenshot: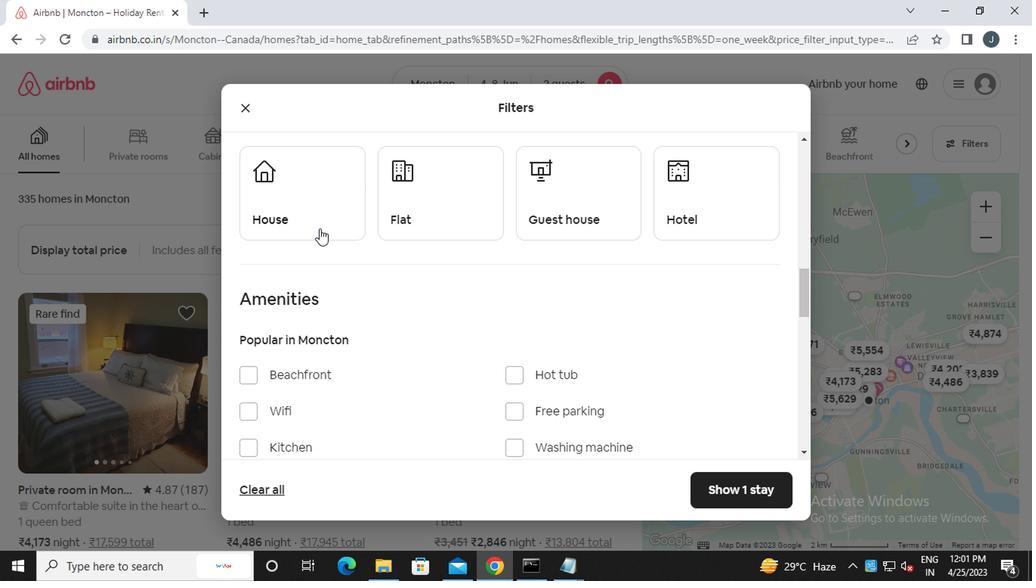
Action: Mouse pressed left at (303, 211)
Screenshot: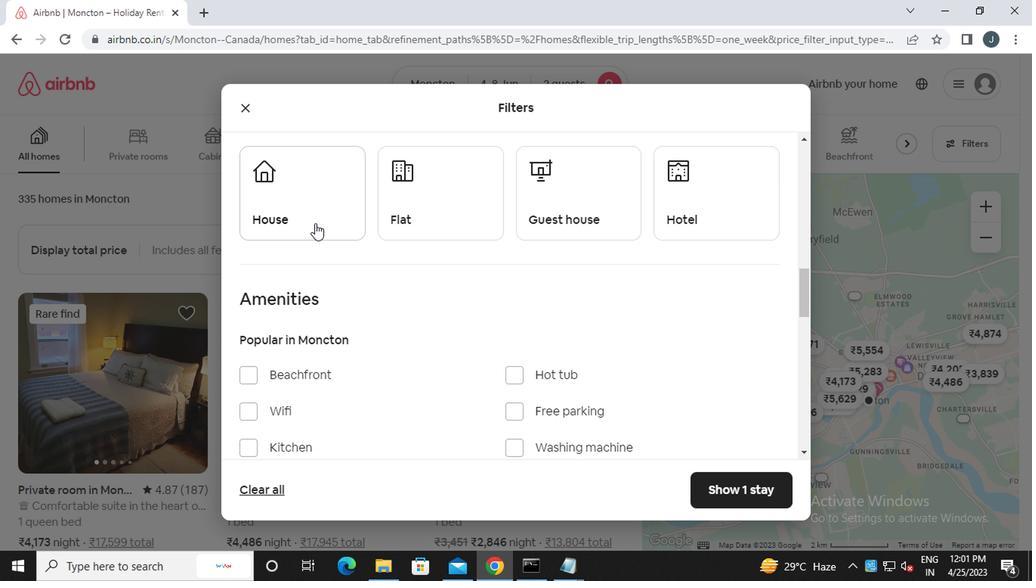
Action: Mouse moved to (377, 211)
Screenshot: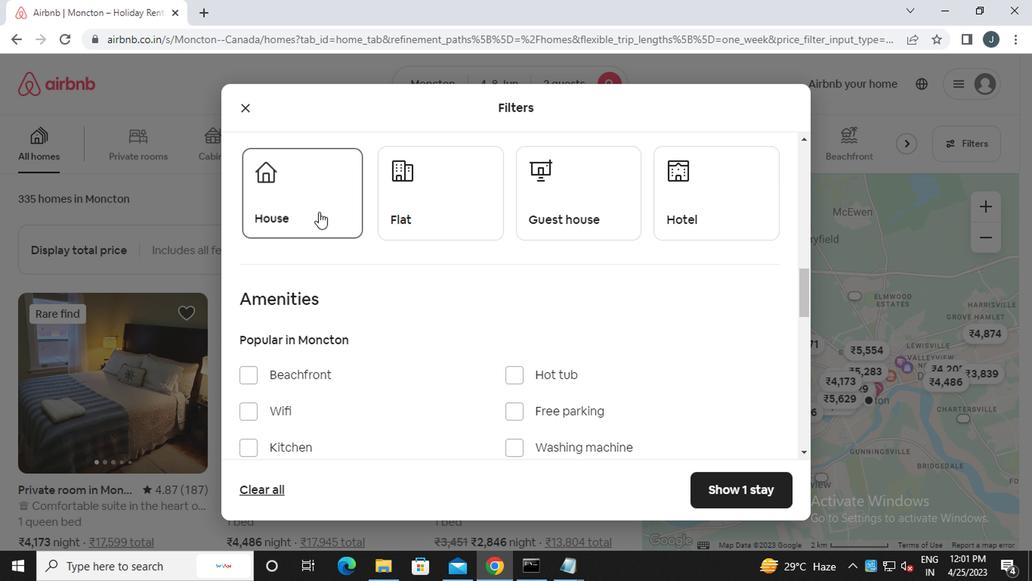 
Action: Mouse pressed left at (377, 211)
Screenshot: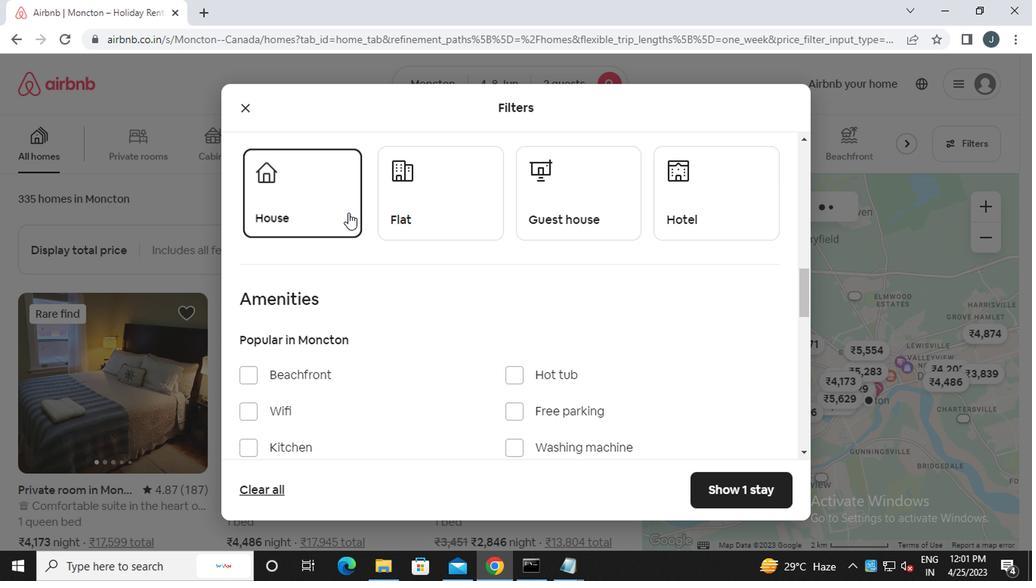 
Action: Mouse moved to (585, 221)
Screenshot: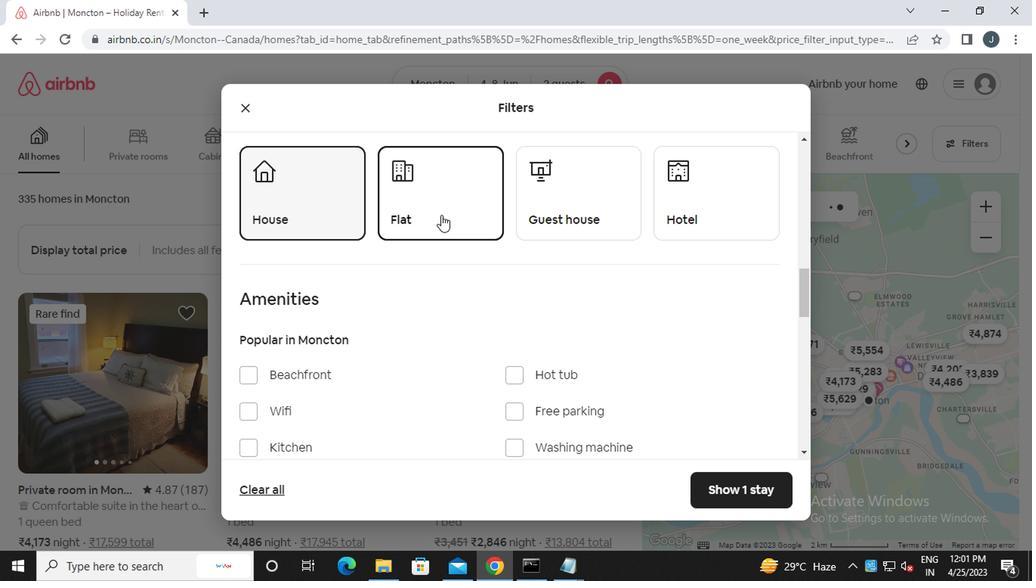 
Action: Mouse pressed left at (585, 221)
Screenshot: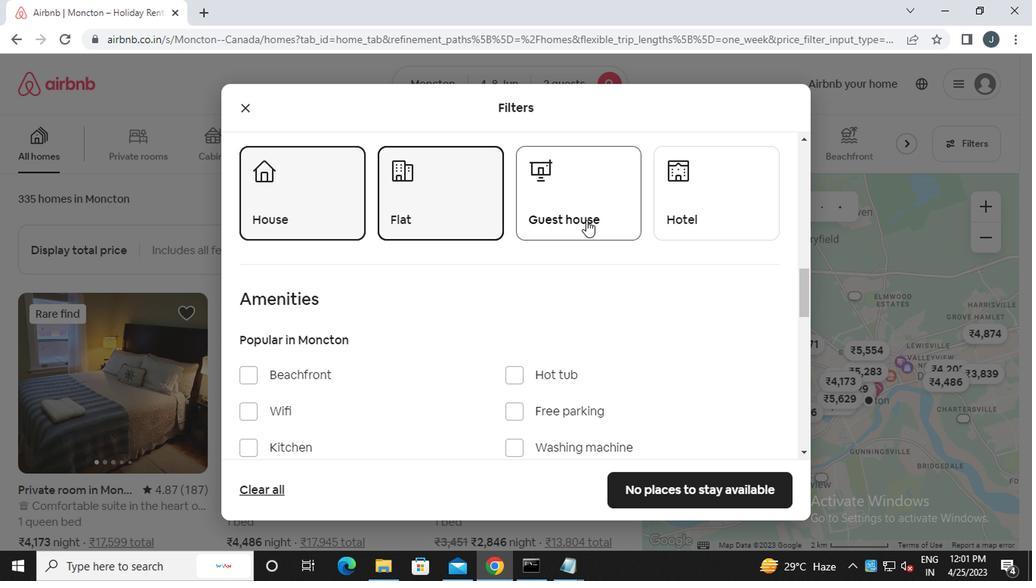 
Action: Mouse moved to (682, 210)
Screenshot: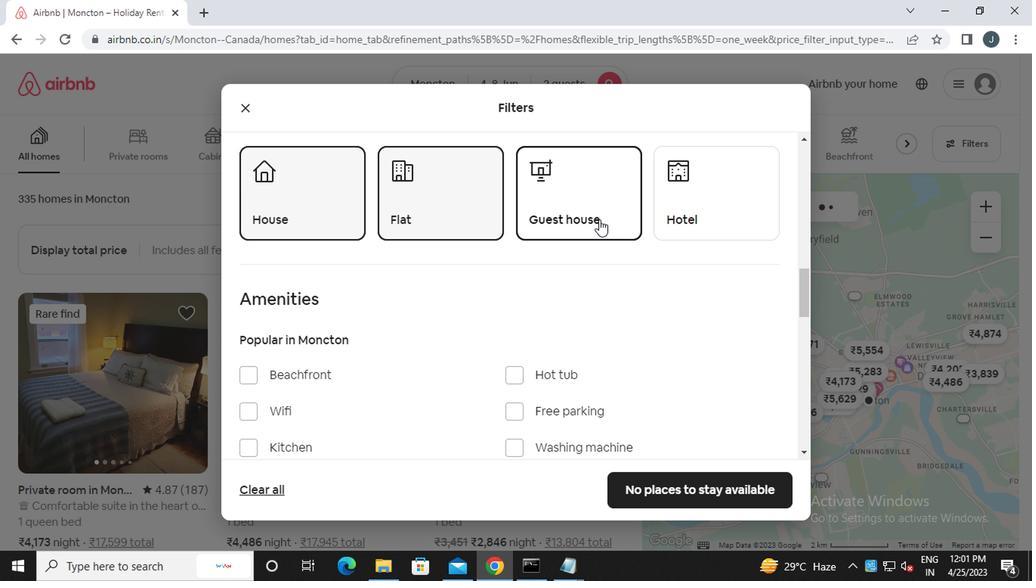 
Action: Mouse pressed left at (682, 210)
Screenshot: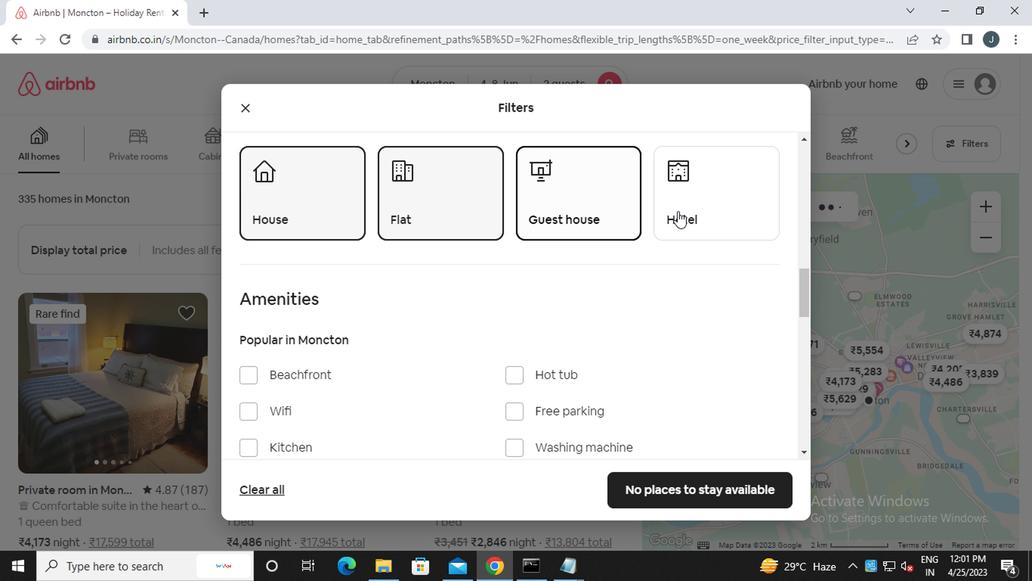 
Action: Mouse moved to (462, 348)
Screenshot: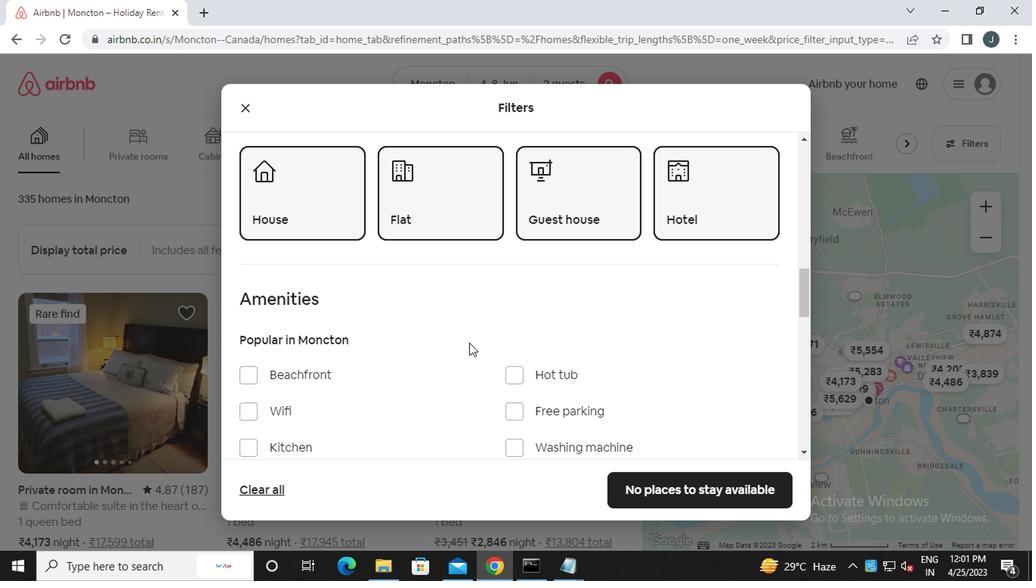 
Action: Mouse scrolled (462, 348) with delta (0, 0)
Screenshot: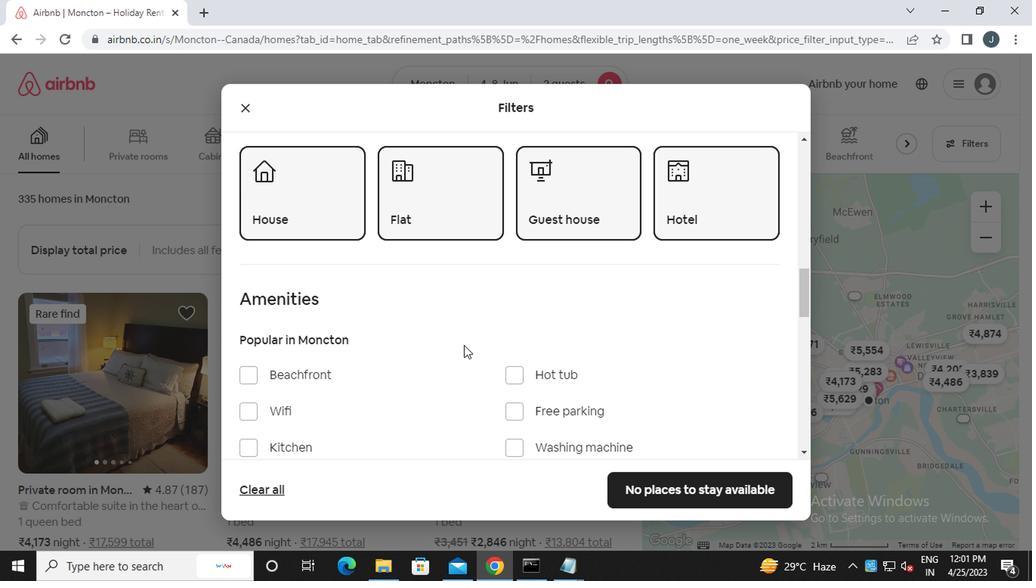 
Action: Mouse scrolled (462, 348) with delta (0, 0)
Screenshot: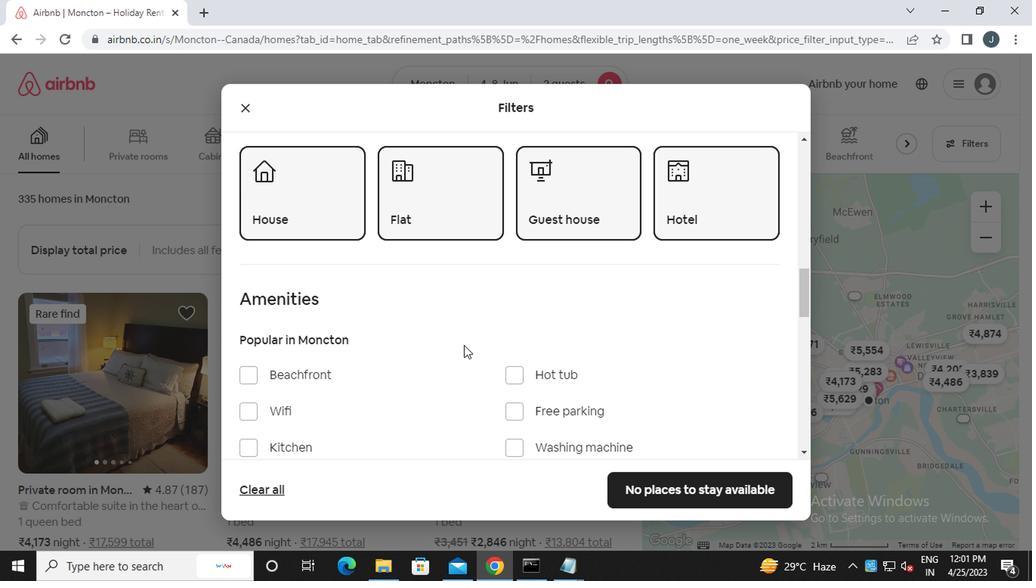 
Action: Mouse scrolled (462, 348) with delta (0, 0)
Screenshot: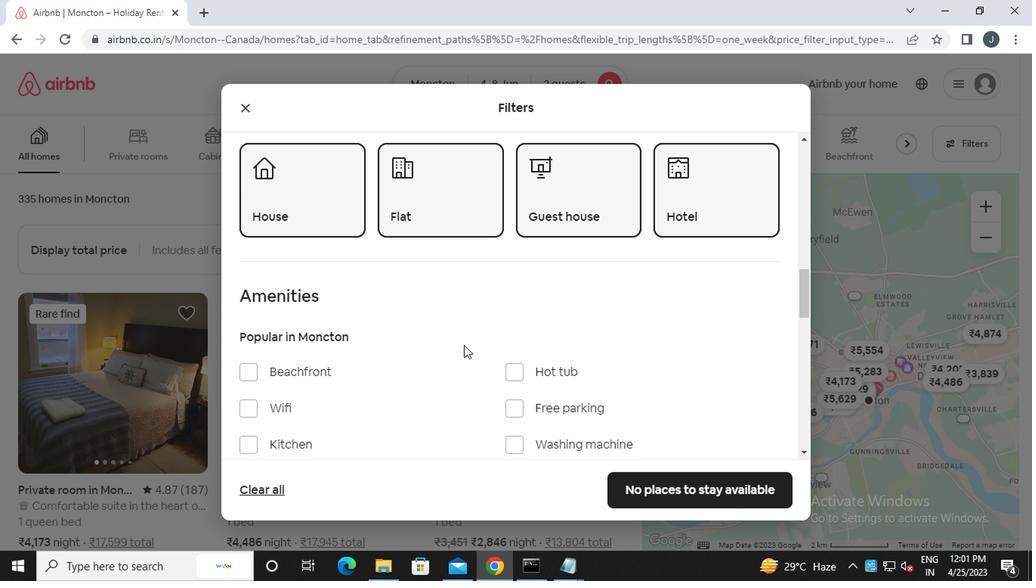 
Action: Mouse scrolled (462, 348) with delta (0, 0)
Screenshot: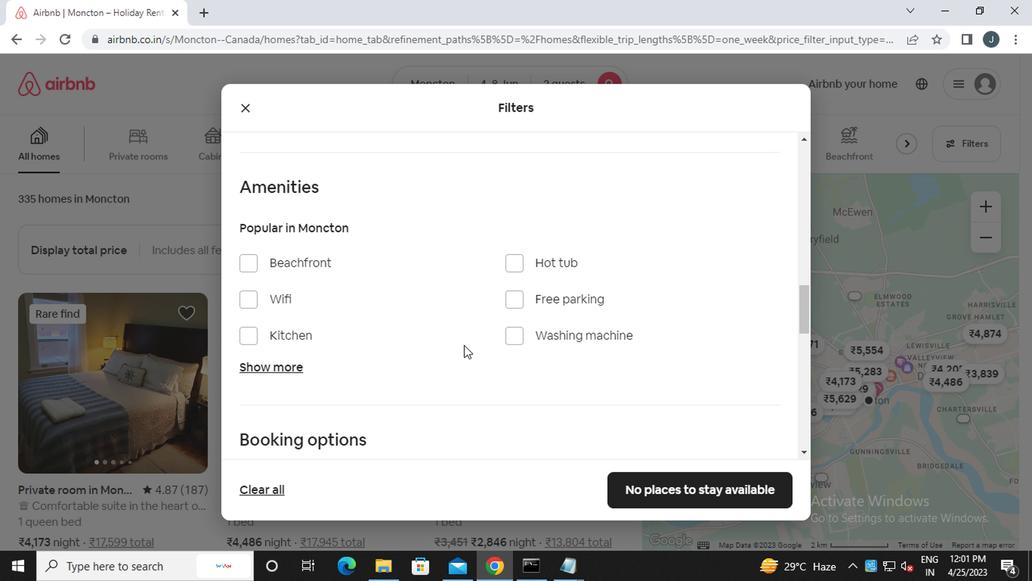 
Action: Mouse scrolled (462, 348) with delta (0, 0)
Screenshot: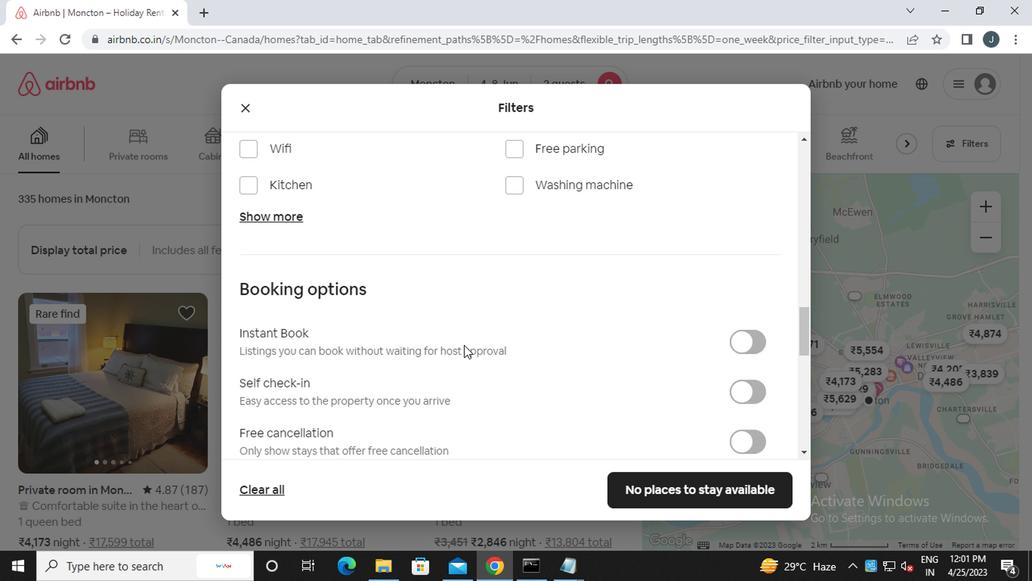 
Action: Mouse moved to (745, 281)
Screenshot: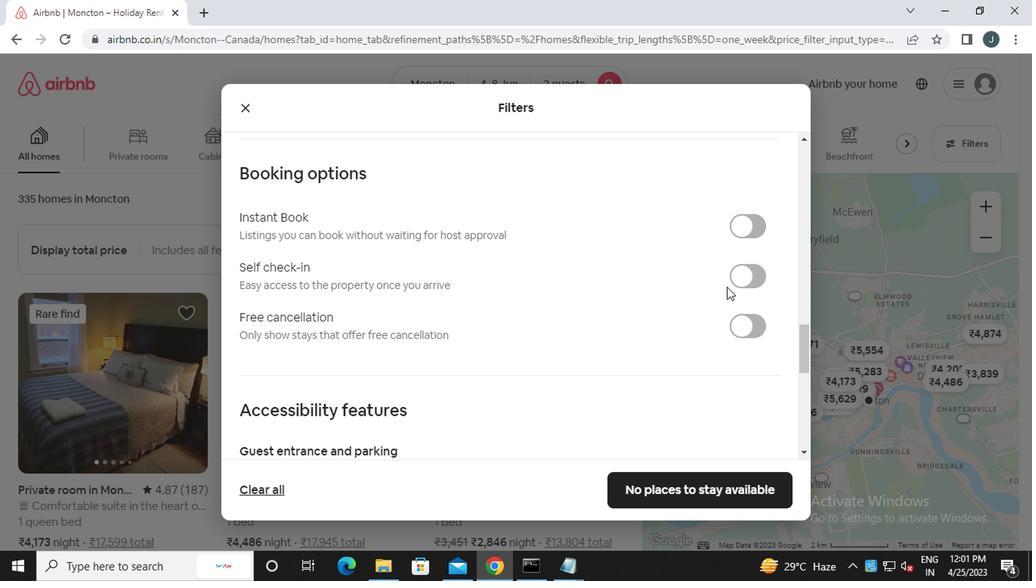 
Action: Mouse pressed left at (745, 281)
Screenshot: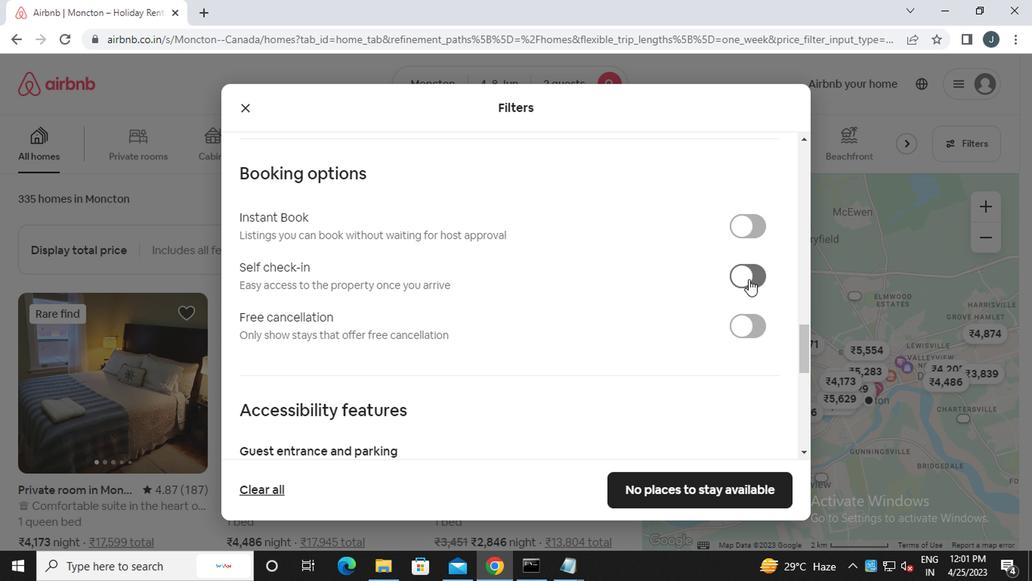 
Action: Mouse moved to (542, 346)
Screenshot: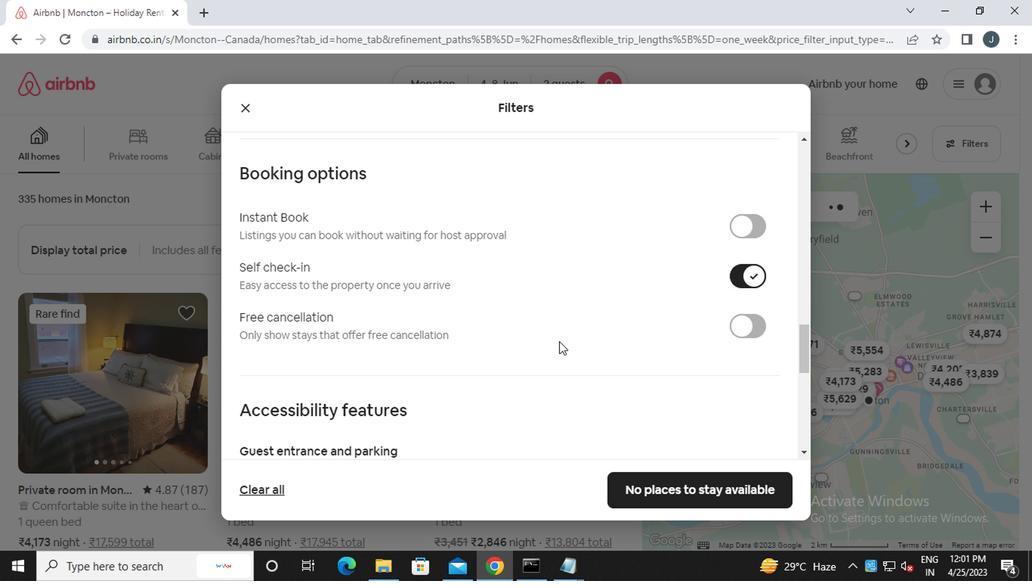 
Action: Mouse scrolled (542, 346) with delta (0, 0)
Screenshot: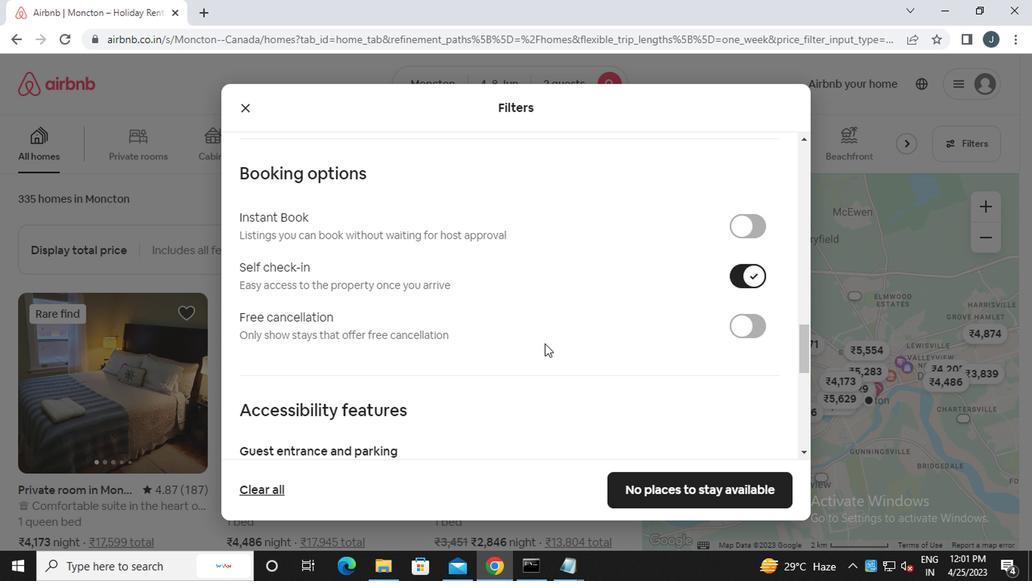 
Action: Mouse scrolled (542, 346) with delta (0, 0)
Screenshot: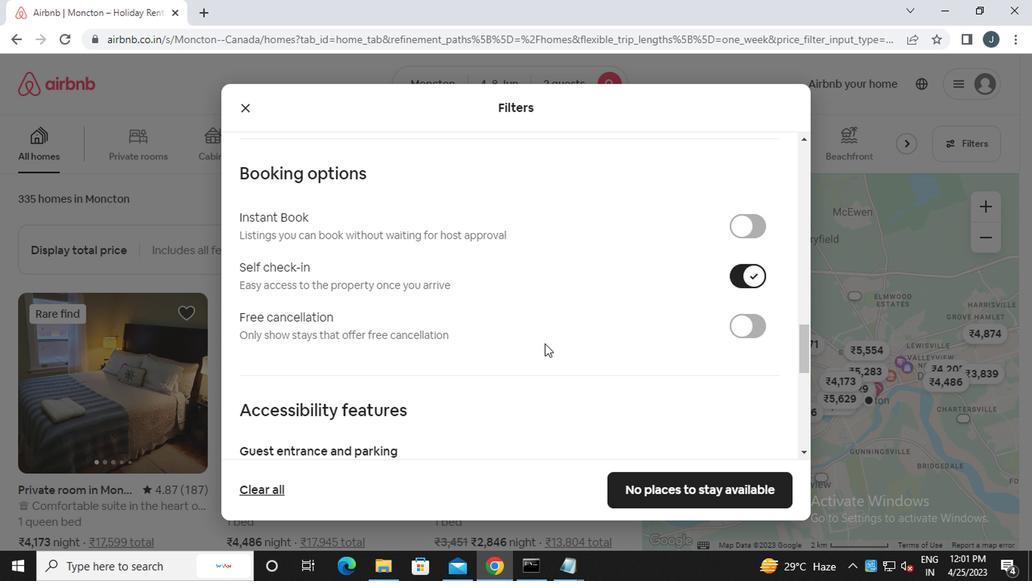 
Action: Mouse scrolled (542, 346) with delta (0, 0)
Screenshot: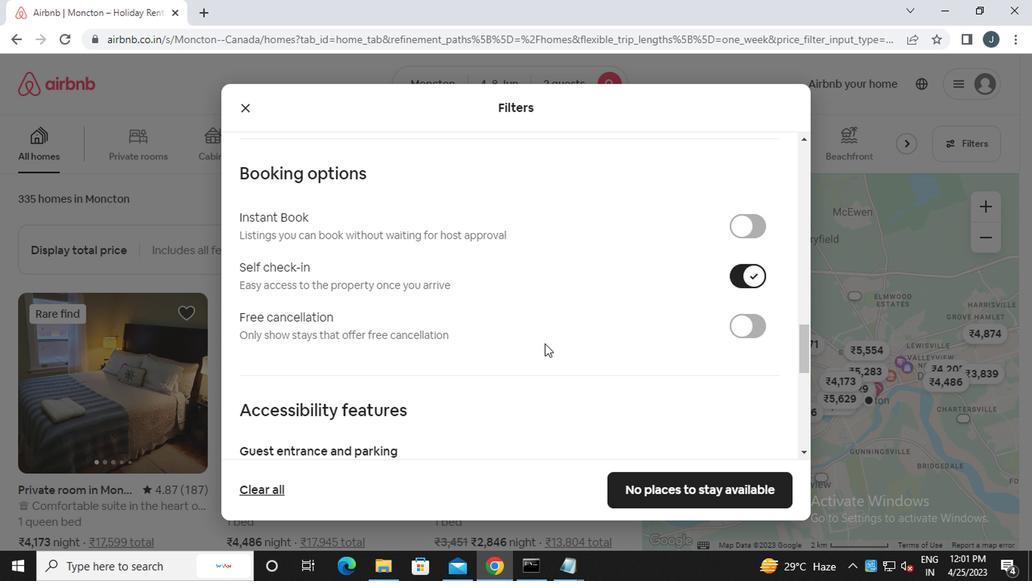
Action: Mouse scrolled (542, 346) with delta (0, 0)
Screenshot: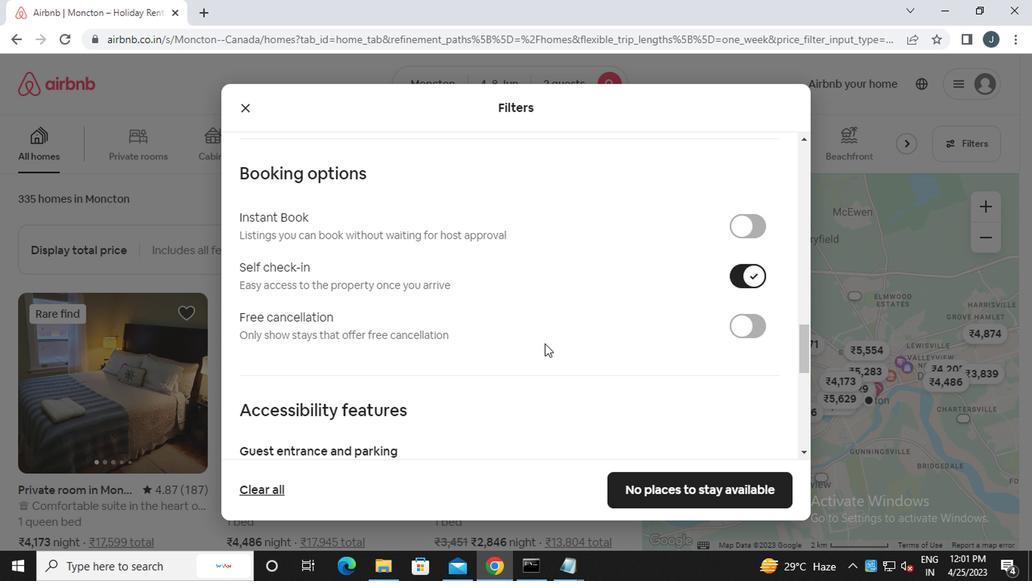 
Action: Mouse scrolled (542, 346) with delta (0, 0)
Screenshot: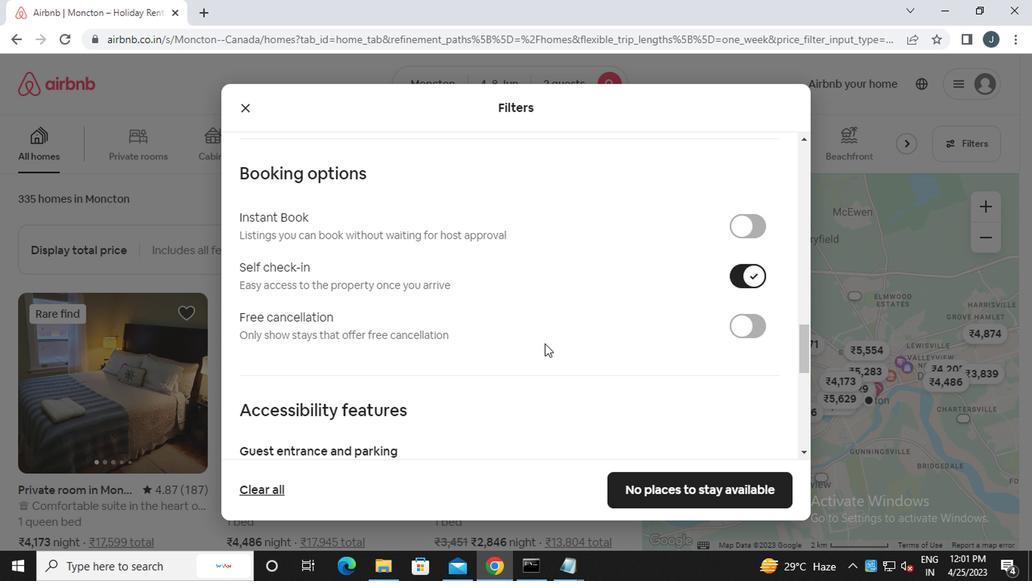 
Action: Mouse scrolled (542, 346) with delta (0, 0)
Screenshot: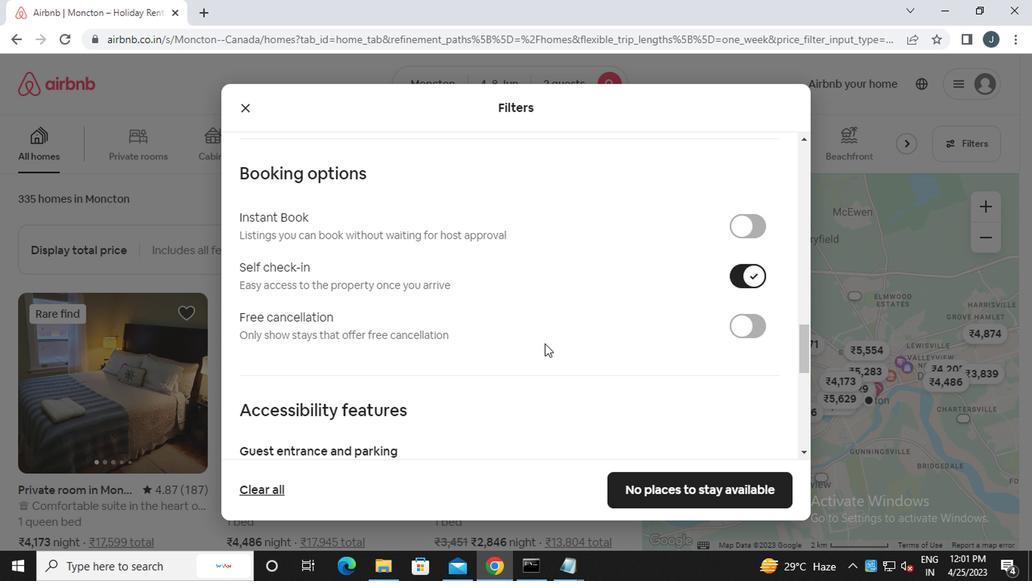 
Action: Mouse scrolled (542, 346) with delta (0, 0)
Screenshot: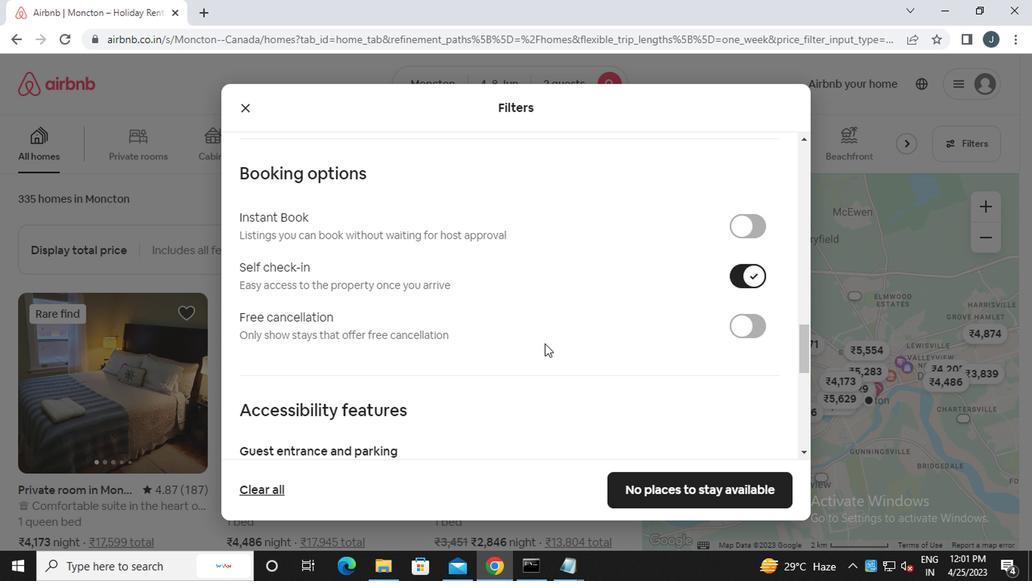 
Action: Mouse moved to (542, 348)
Screenshot: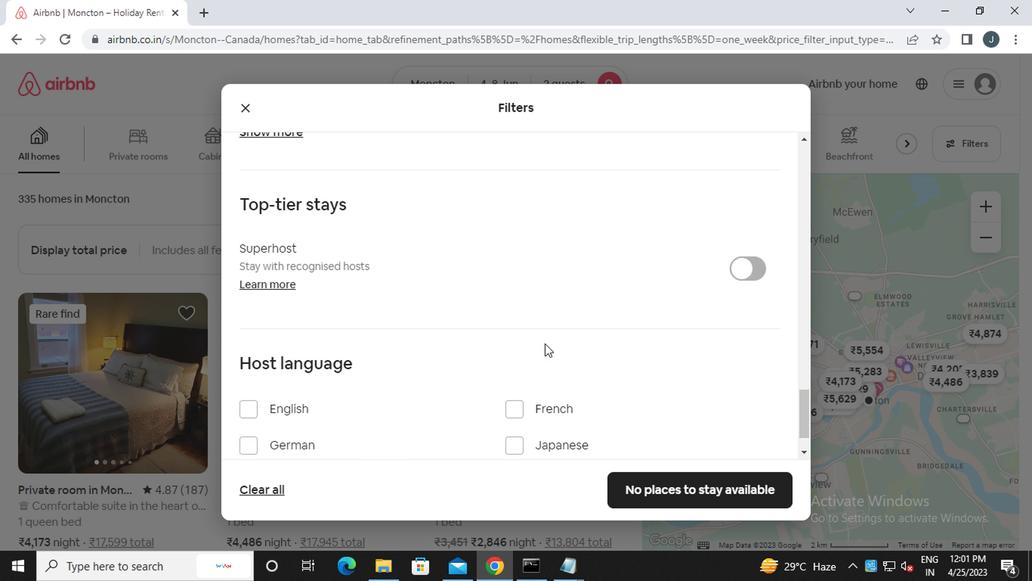 
Action: Mouse scrolled (542, 346) with delta (0, -1)
Screenshot: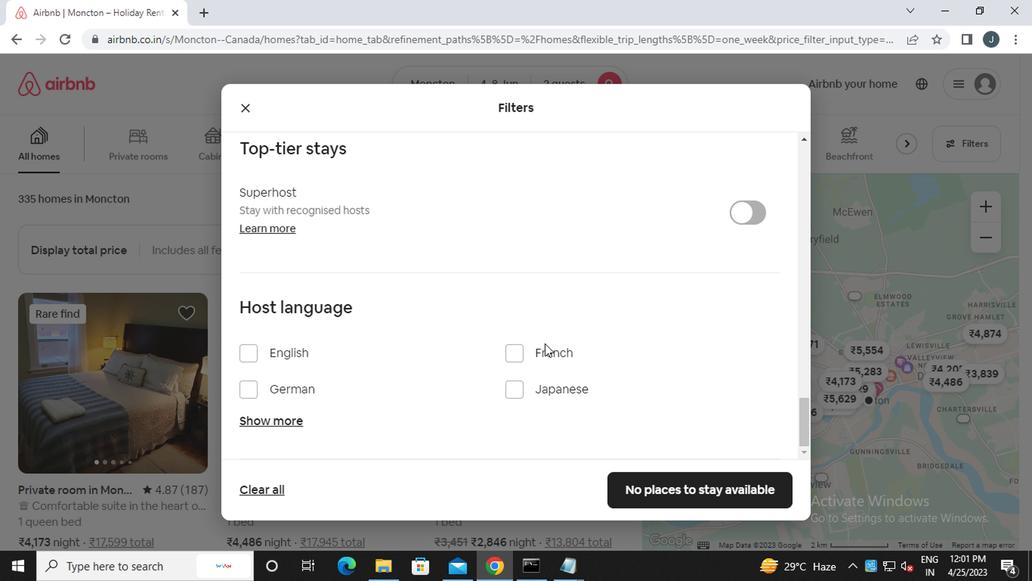 
Action: Mouse scrolled (542, 346) with delta (0, -1)
Screenshot: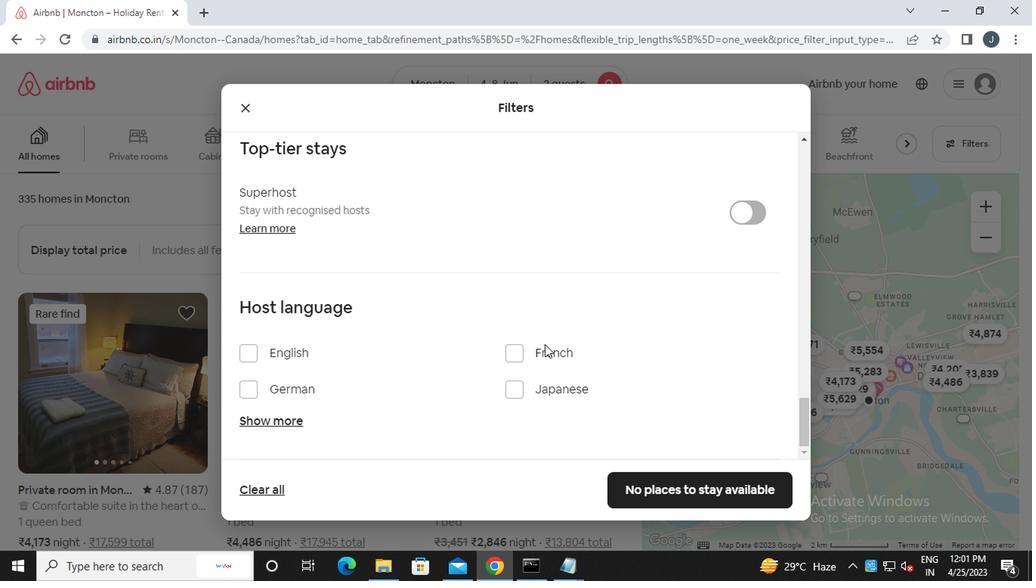 
Action: Mouse scrolled (542, 346) with delta (0, -1)
Screenshot: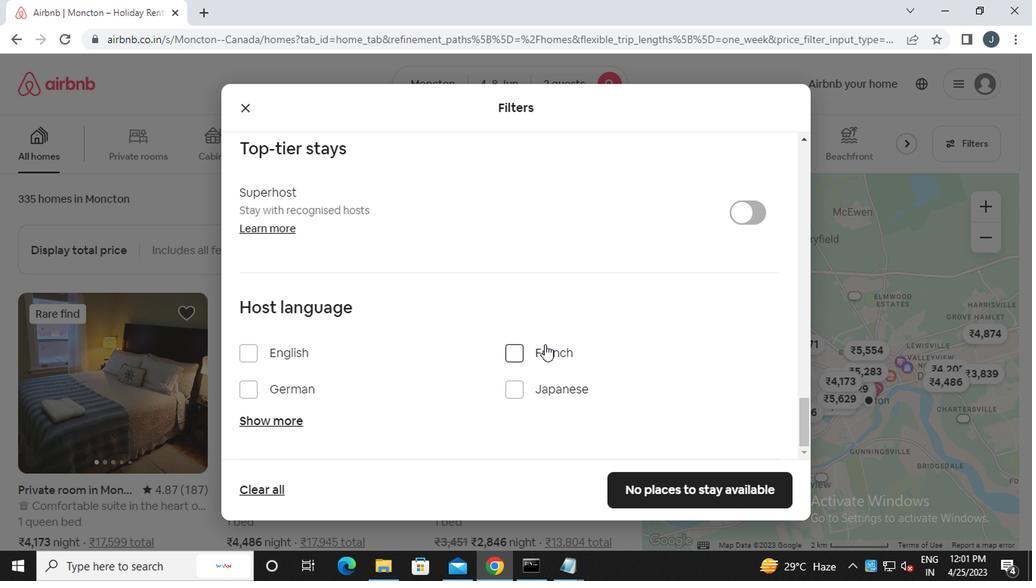 
Action: Mouse scrolled (542, 346) with delta (0, -1)
Screenshot: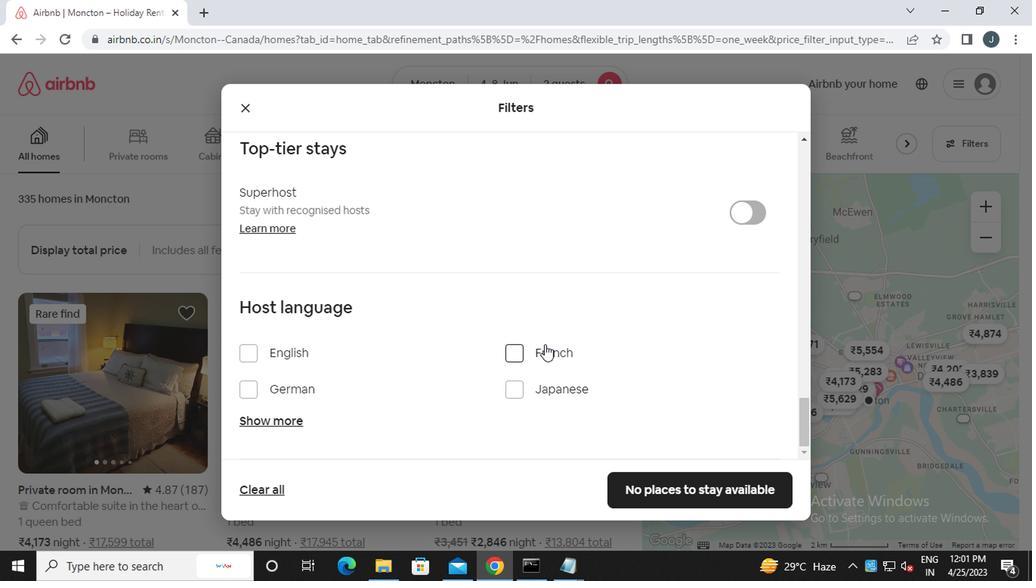 
Action: Mouse moved to (249, 353)
Screenshot: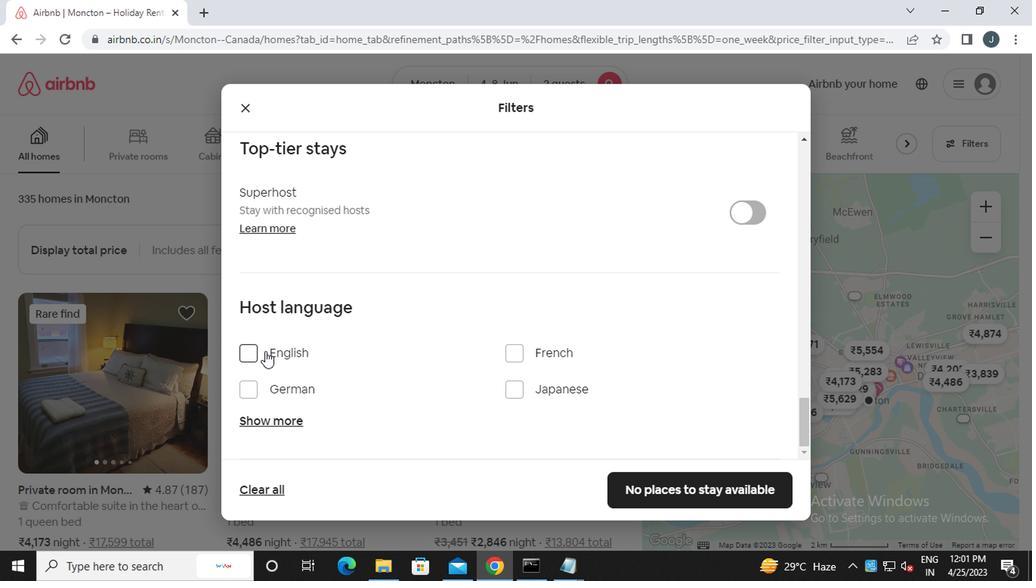 
Action: Mouse pressed left at (249, 353)
Screenshot: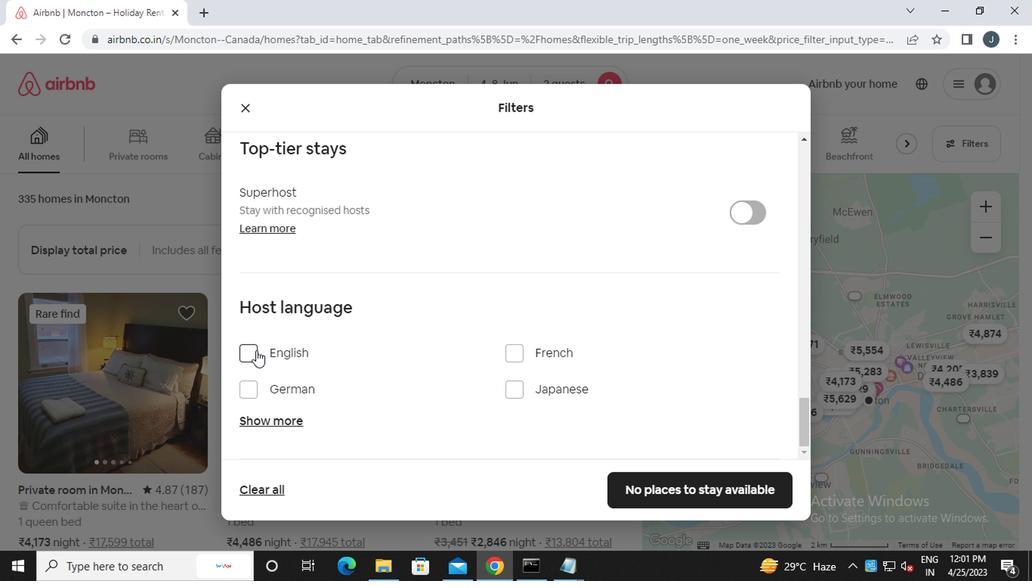 
Action: Mouse moved to (689, 498)
Screenshot: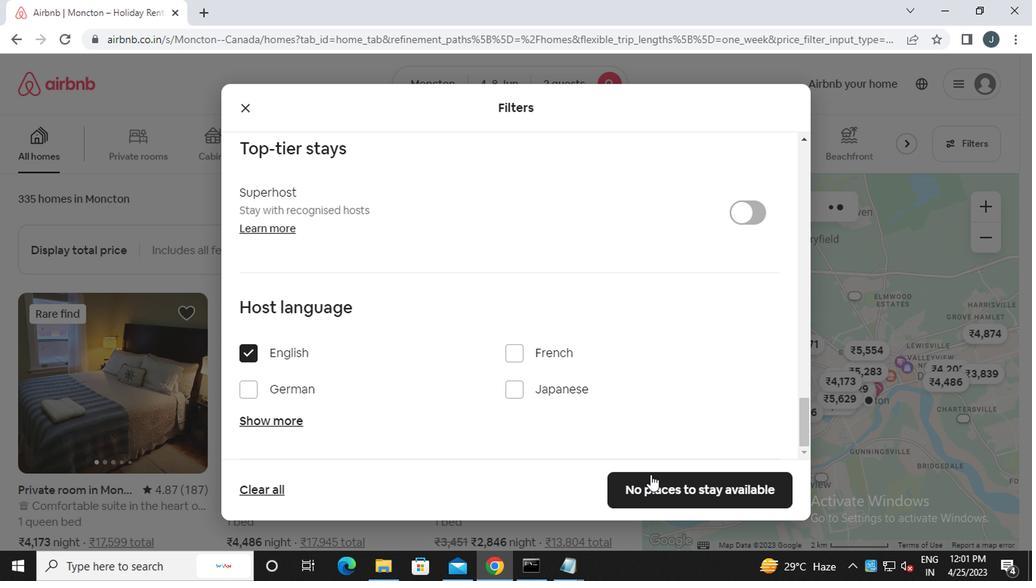 
Action: Mouse pressed left at (689, 498)
Screenshot: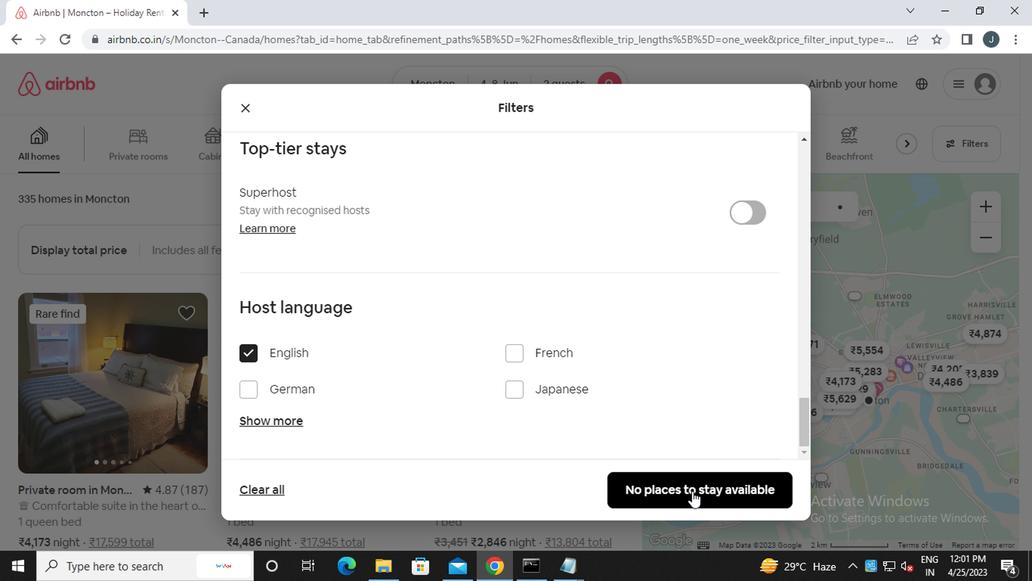 
Action: Mouse moved to (680, 485)
Screenshot: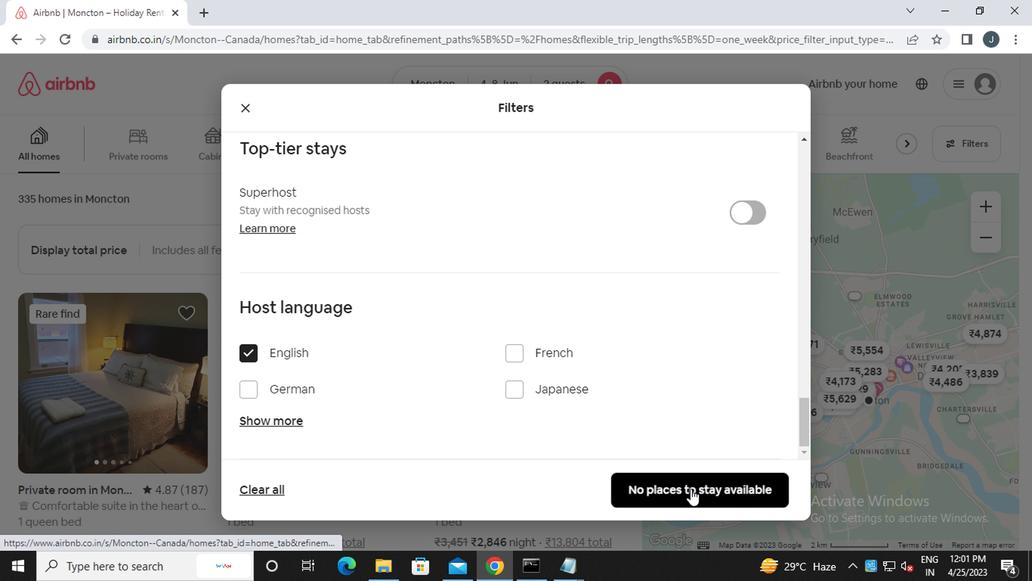 
